Task: Look for space in Bellwood, United States from 26th August, 2023 to 10th September, 2023 for 6 adults, 2 children in price range Rs.10000 to Rs.15000. Place can be entire place or shared room with 6 bedrooms having 6 beds and 6 bathrooms. Property type can be house, flat, guest house. Amenities needed are: wifi, TV, free parkinig on premises, gym, breakfast. Booking option can be shelf check-in. Required host language is English.
Action: Mouse moved to (413, 88)
Screenshot: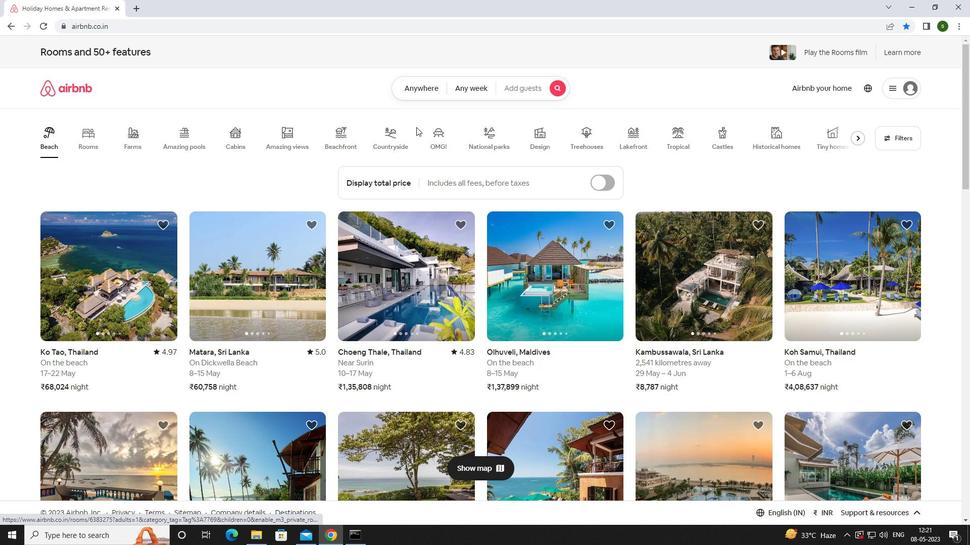 
Action: Mouse pressed left at (413, 88)
Screenshot: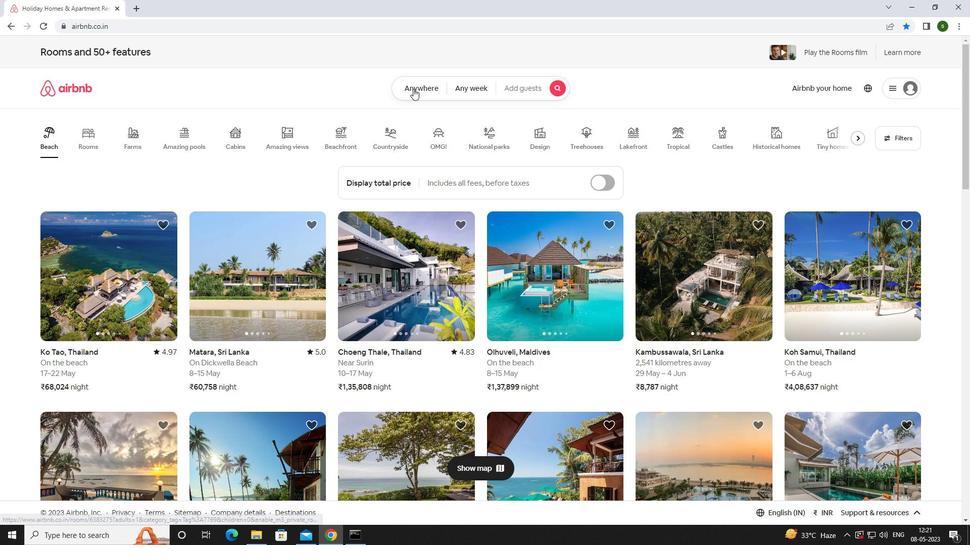 
Action: Mouse moved to (365, 130)
Screenshot: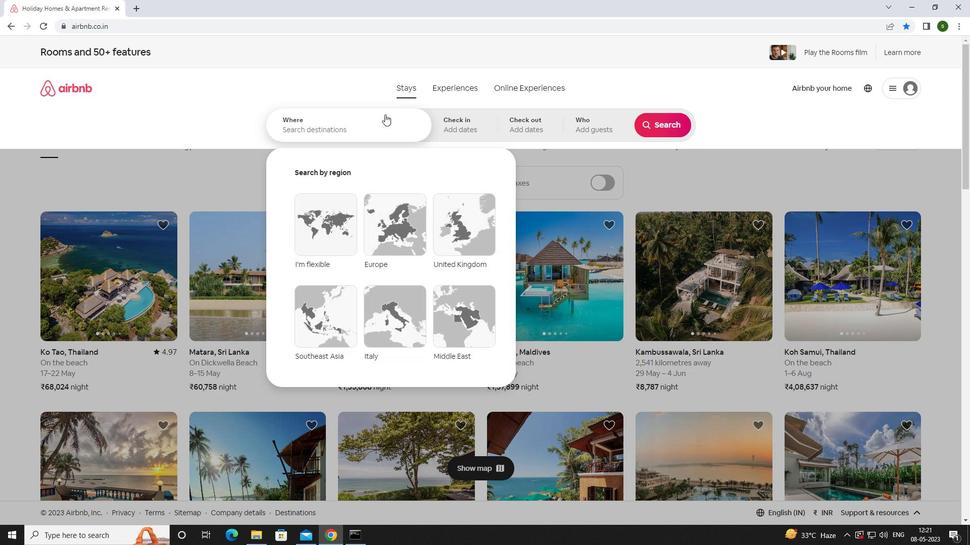 
Action: Mouse pressed left at (365, 130)
Screenshot: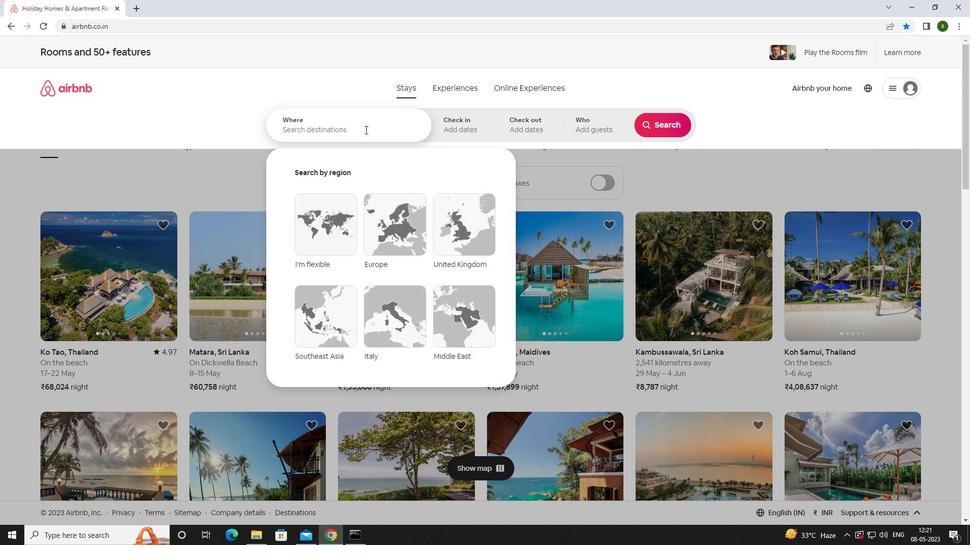
Action: Key pressed <Key.caps_lock>b<Key.caps_lock>ellwood,<Key.space><Key.caps_lock>u<Key.caps_lock>nited<Key.space><Key.caps_lock>s<Key.caps_lock>tates<Key.enter>
Screenshot: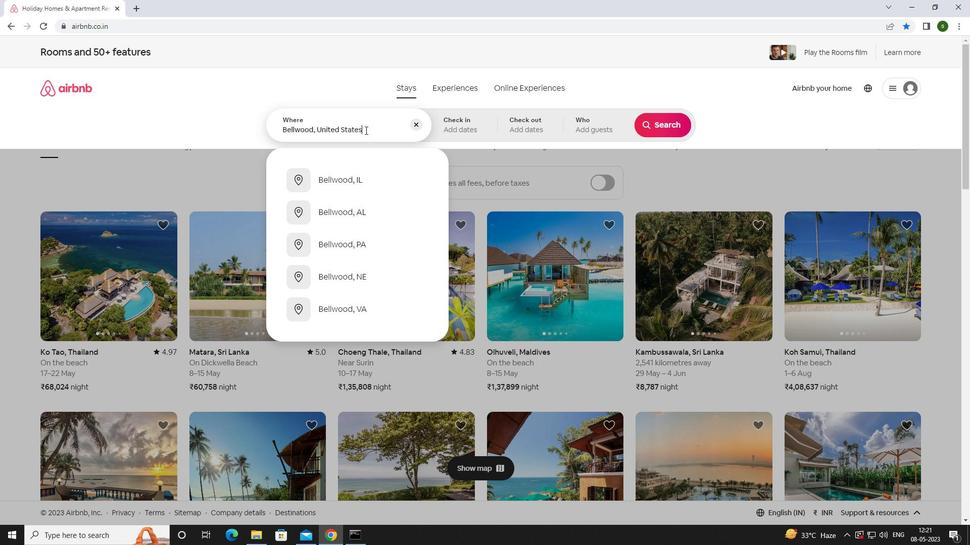 
Action: Mouse moved to (658, 205)
Screenshot: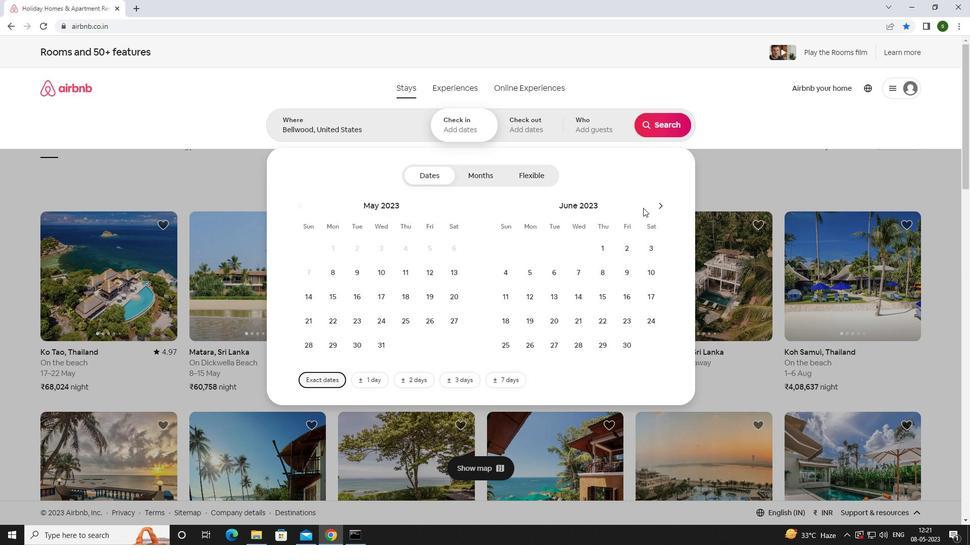 
Action: Mouse pressed left at (658, 205)
Screenshot: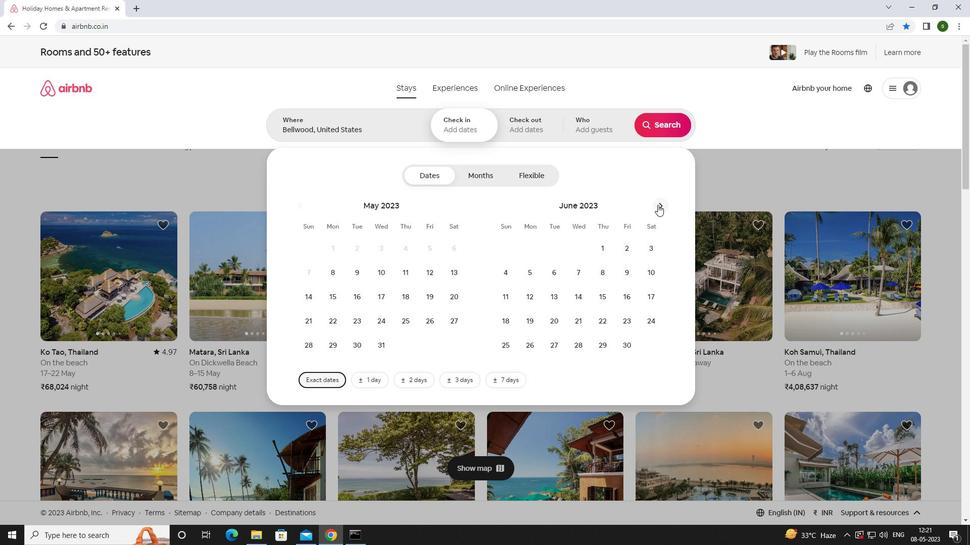 
Action: Mouse pressed left at (658, 205)
Screenshot: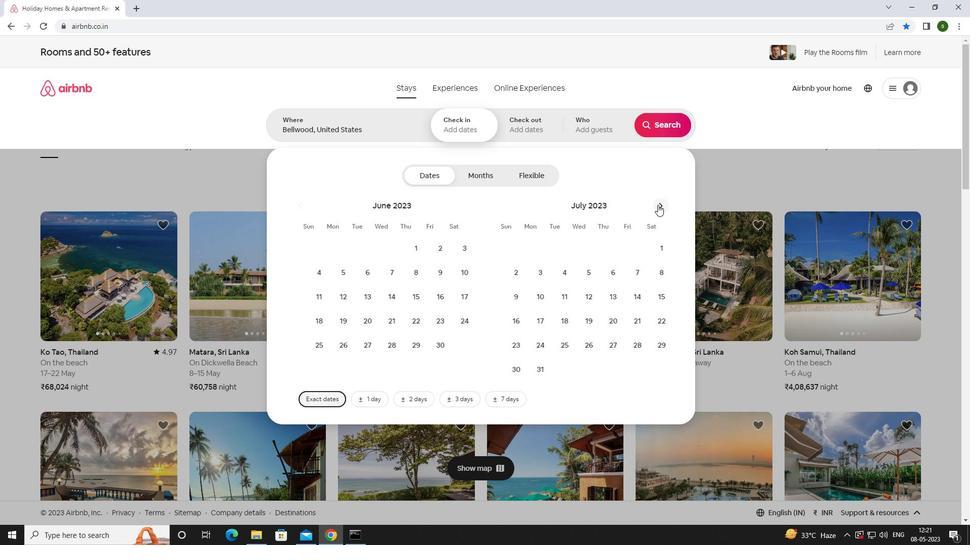 
Action: Mouse moved to (641, 320)
Screenshot: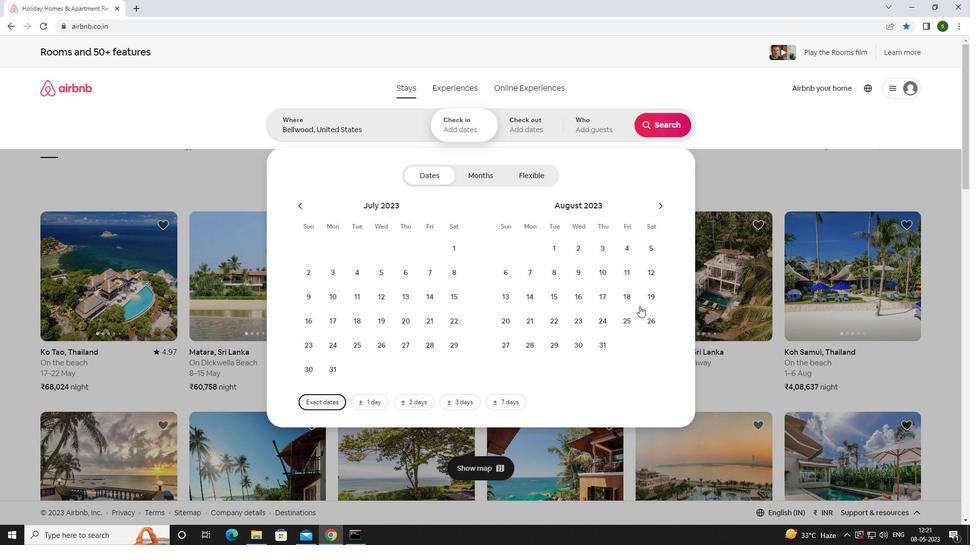 
Action: Mouse pressed left at (641, 320)
Screenshot: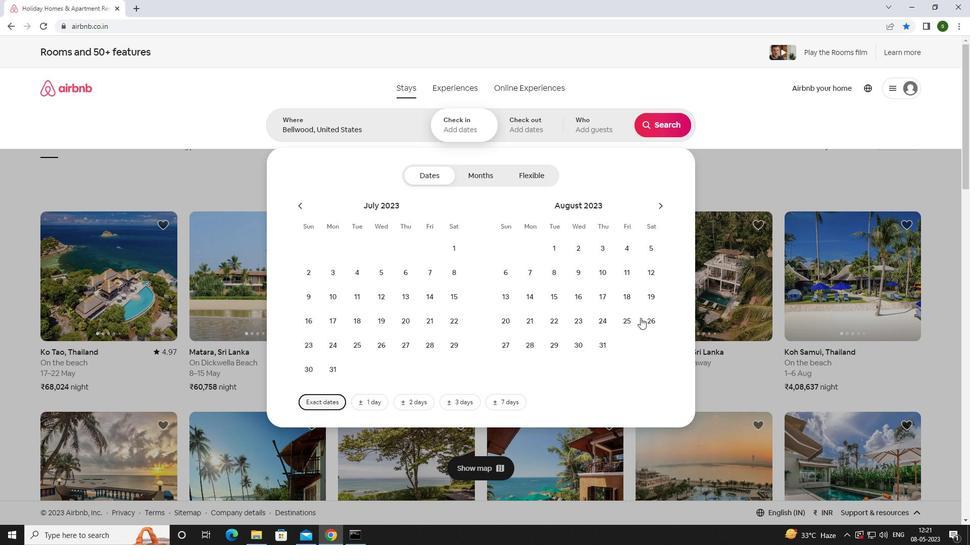 
Action: Mouse moved to (657, 205)
Screenshot: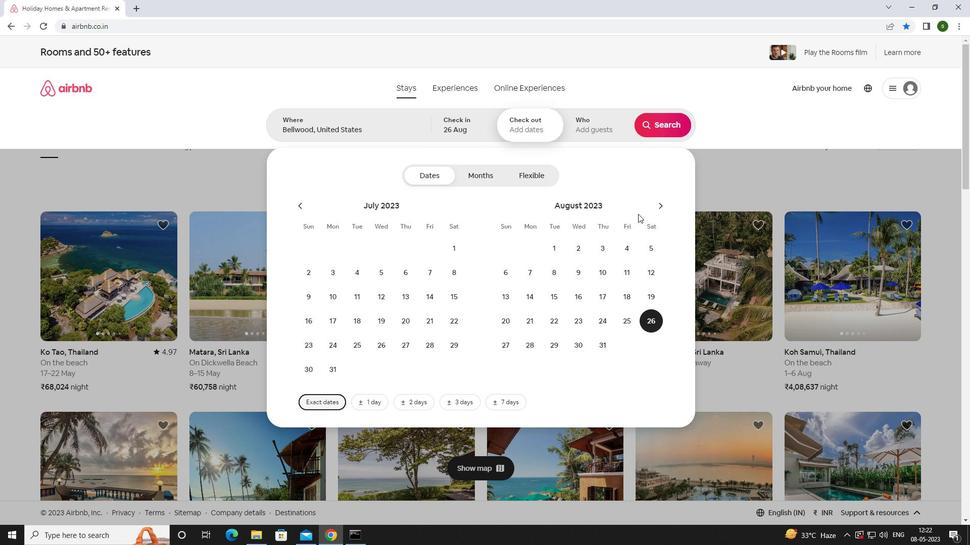 
Action: Mouse pressed left at (657, 205)
Screenshot: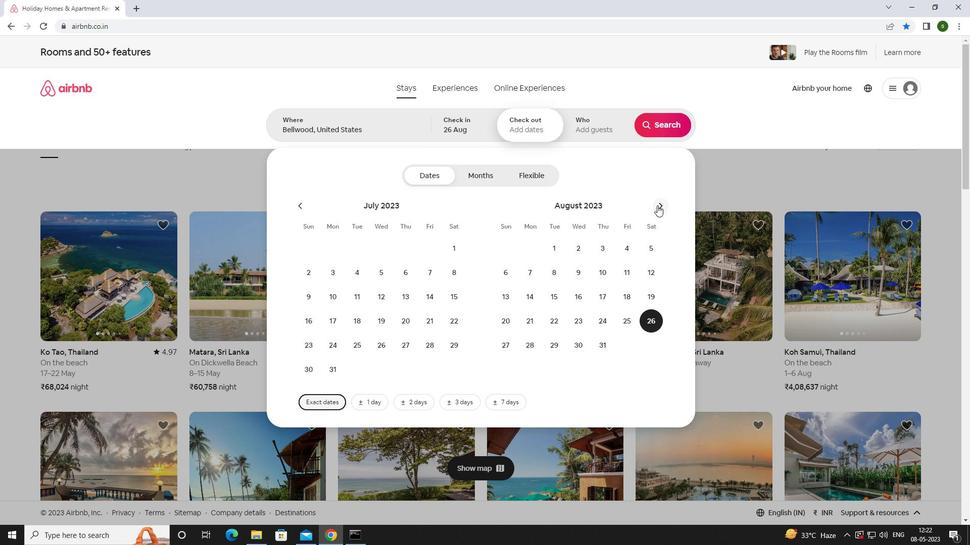 
Action: Mouse moved to (509, 298)
Screenshot: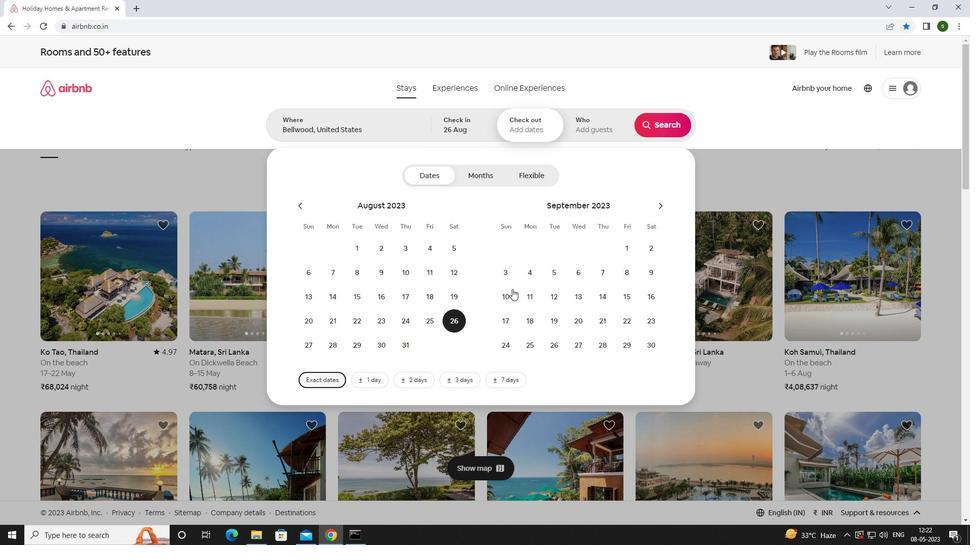 
Action: Mouse pressed left at (509, 298)
Screenshot: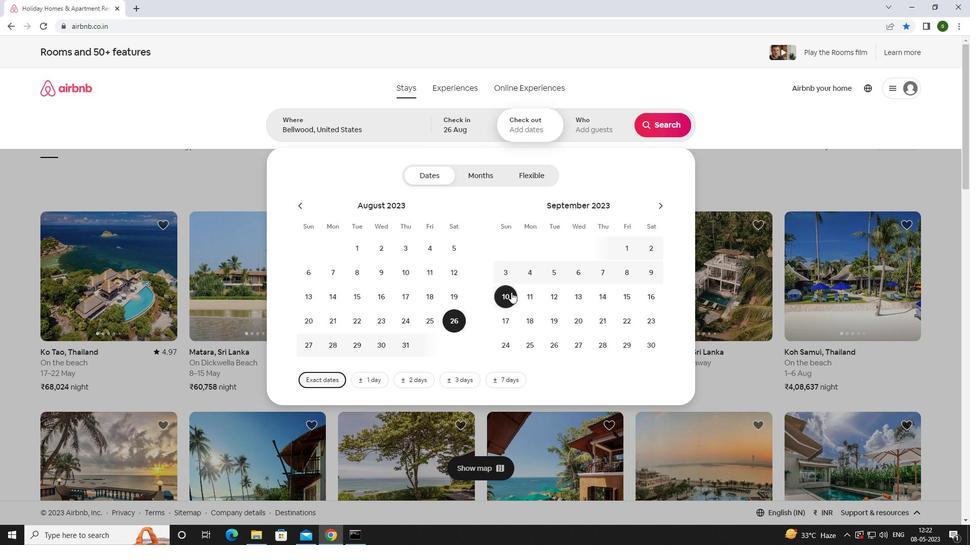 
Action: Mouse moved to (602, 130)
Screenshot: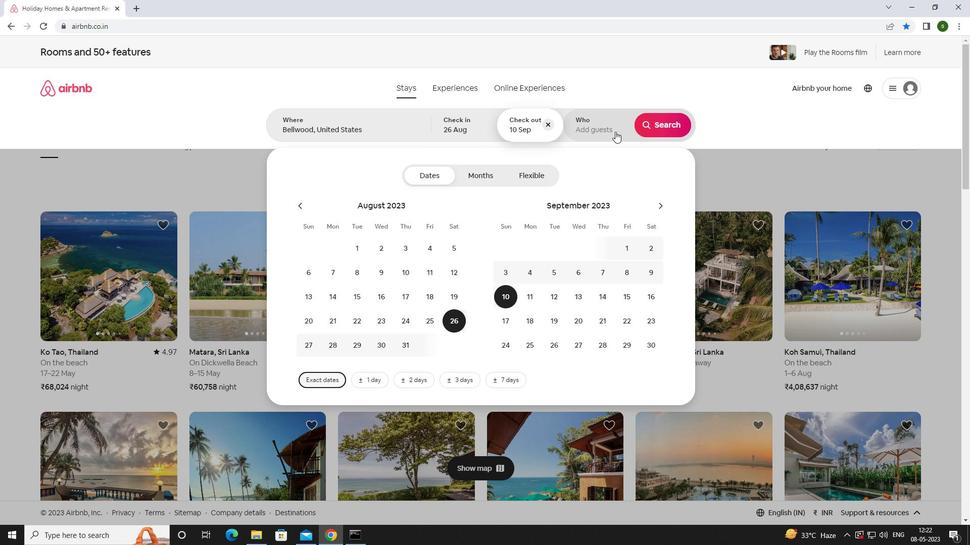 
Action: Mouse pressed left at (602, 130)
Screenshot: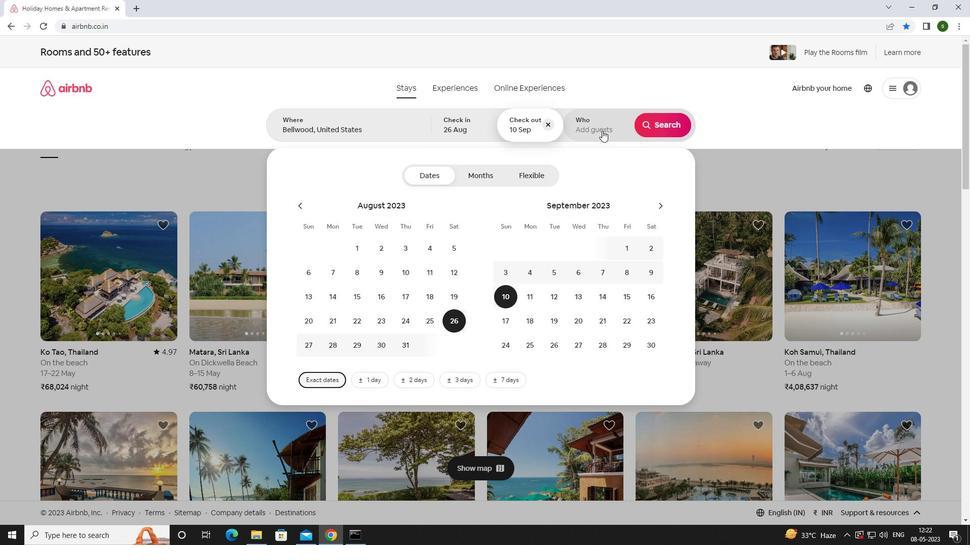 
Action: Mouse moved to (670, 181)
Screenshot: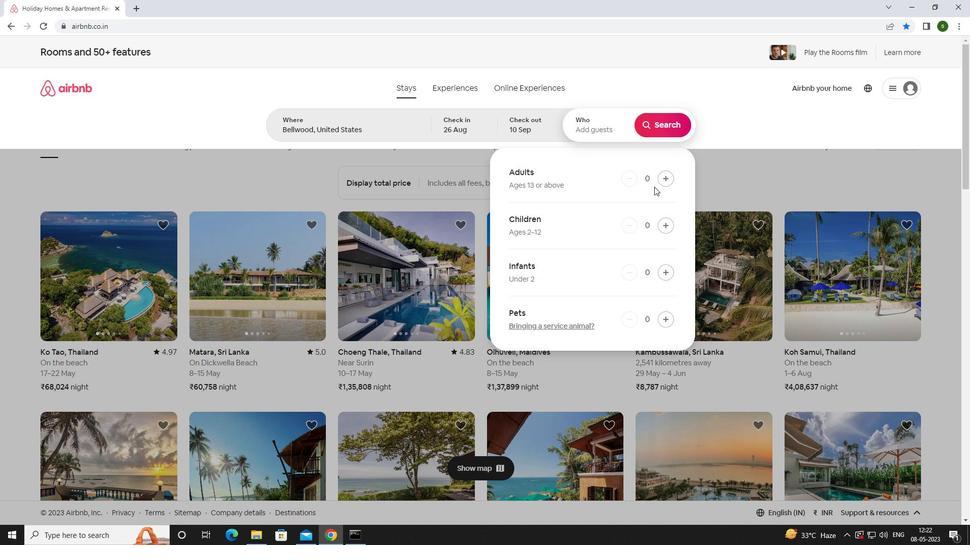 
Action: Mouse pressed left at (670, 181)
Screenshot: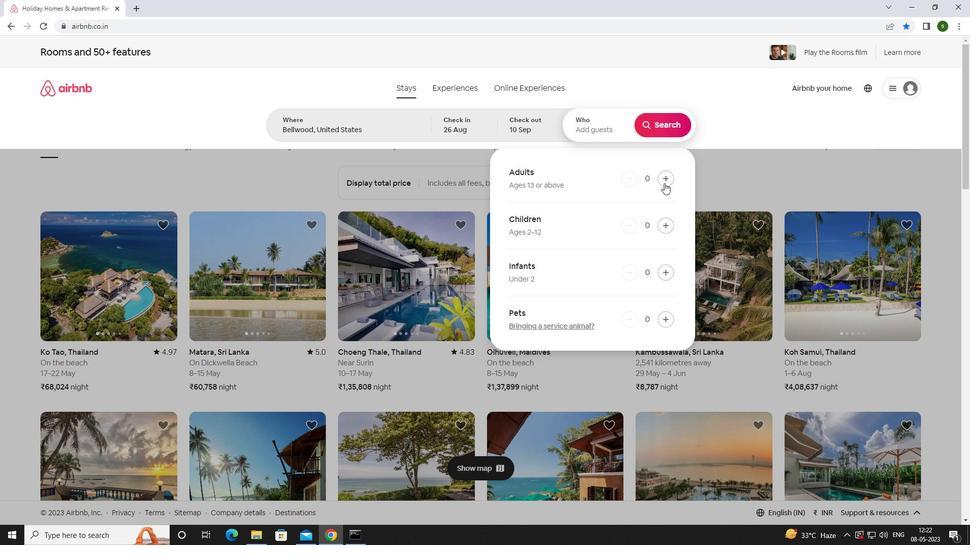 
Action: Mouse pressed left at (670, 181)
Screenshot: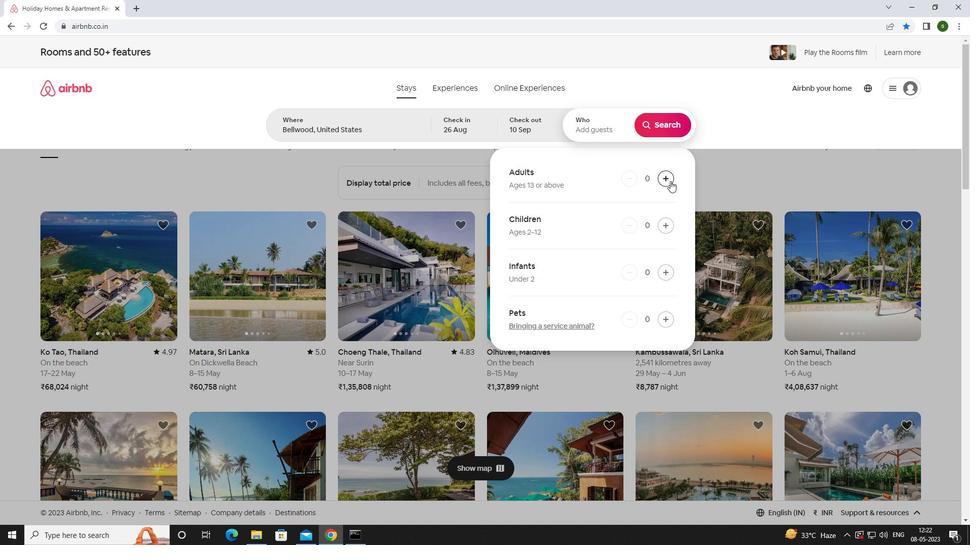 
Action: Mouse pressed left at (670, 181)
Screenshot: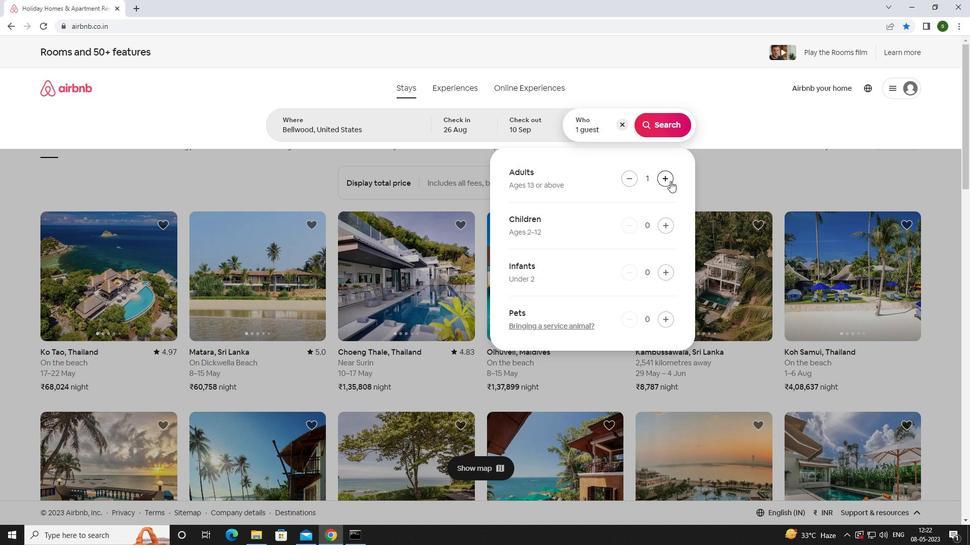 
Action: Mouse pressed left at (670, 181)
Screenshot: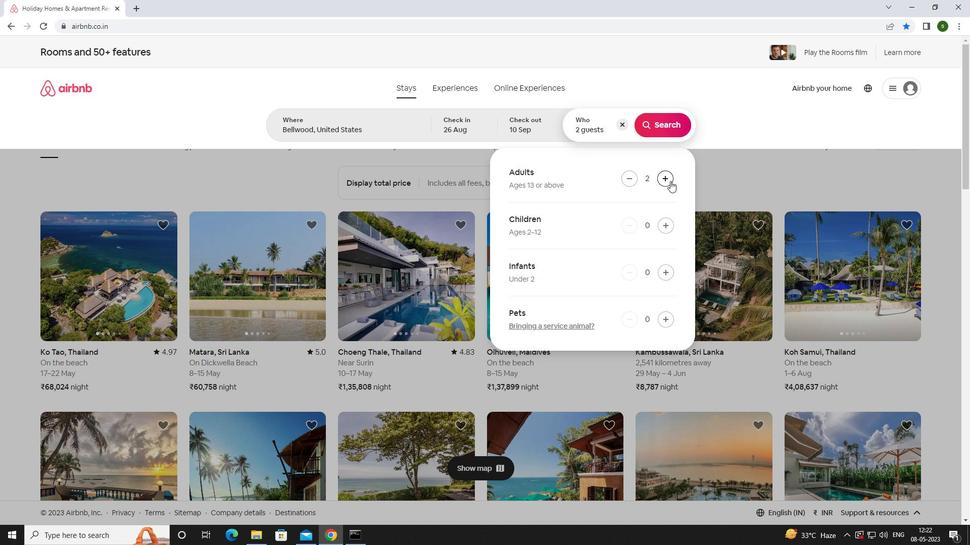
Action: Mouse pressed left at (670, 181)
Screenshot: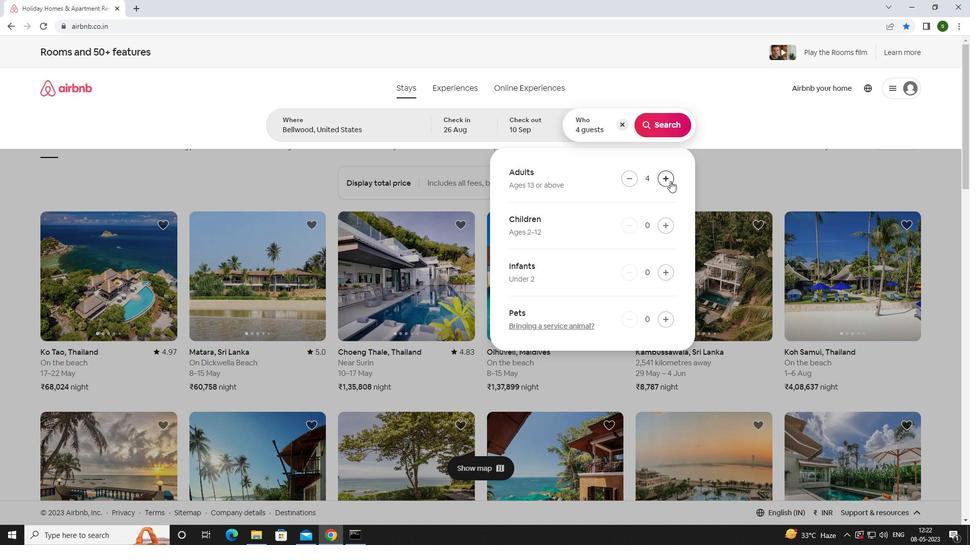 
Action: Mouse pressed left at (670, 181)
Screenshot: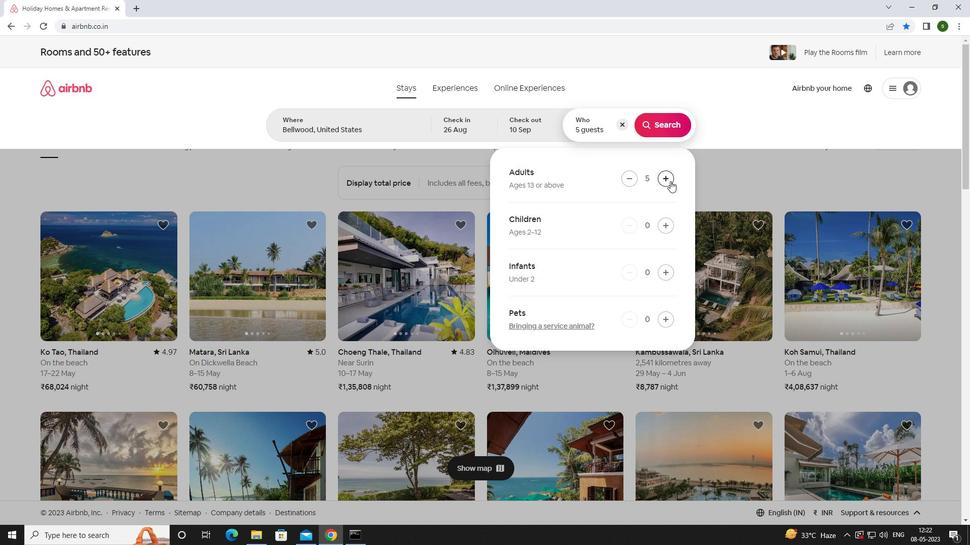 
Action: Mouse moved to (665, 221)
Screenshot: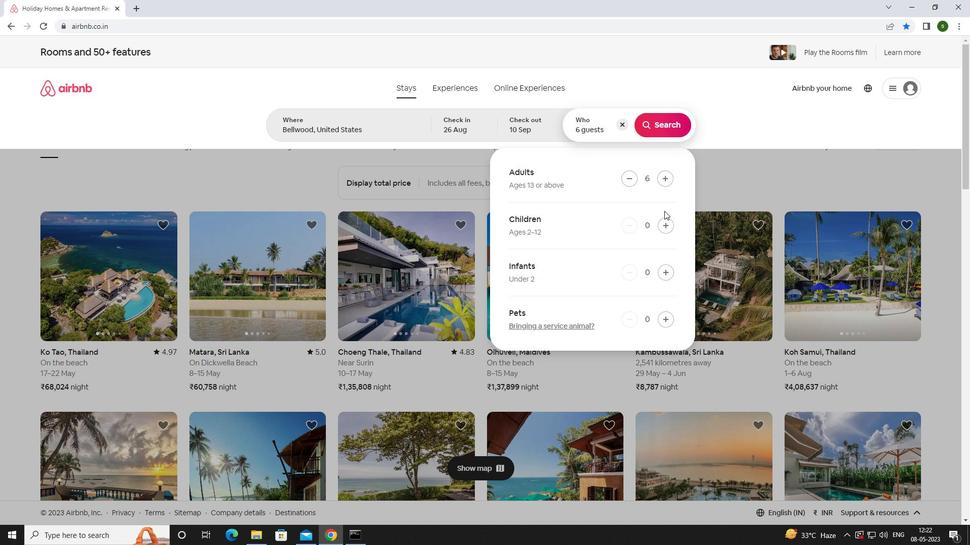 
Action: Mouse pressed left at (665, 221)
Screenshot: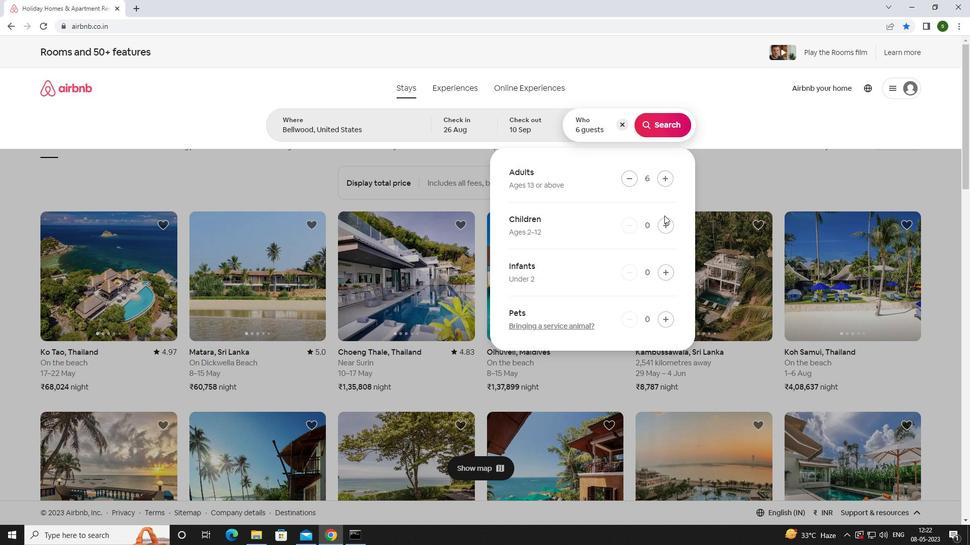 
Action: Mouse pressed left at (665, 221)
Screenshot: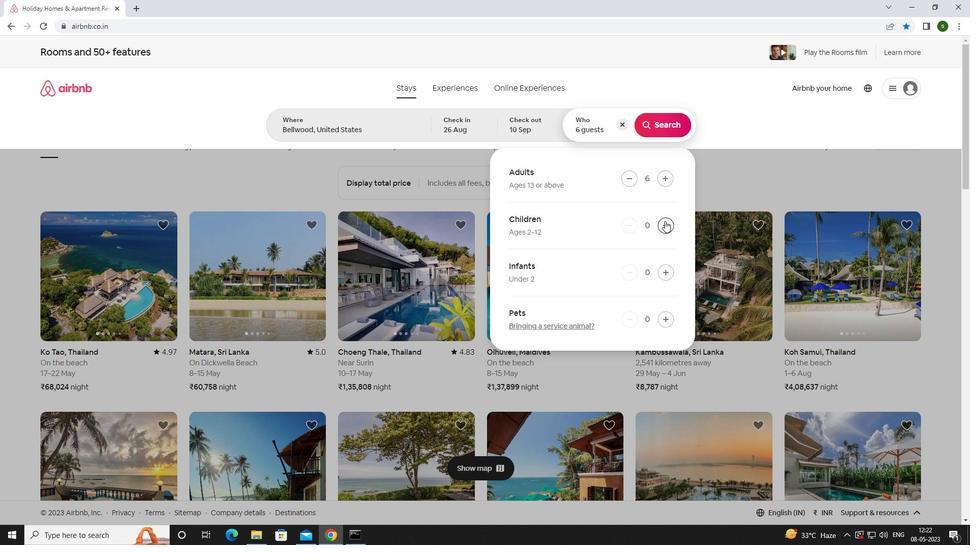 
Action: Mouse moved to (654, 131)
Screenshot: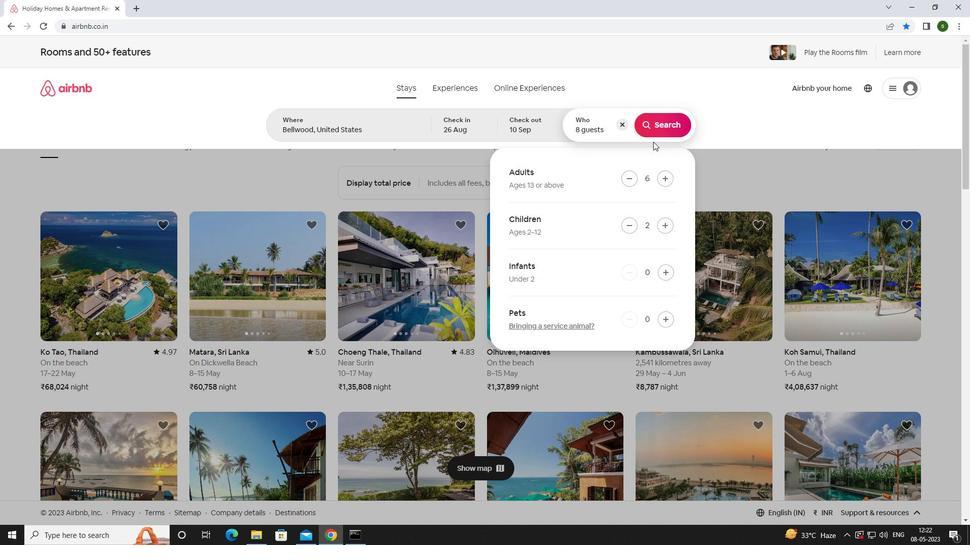 
Action: Mouse pressed left at (654, 131)
Screenshot: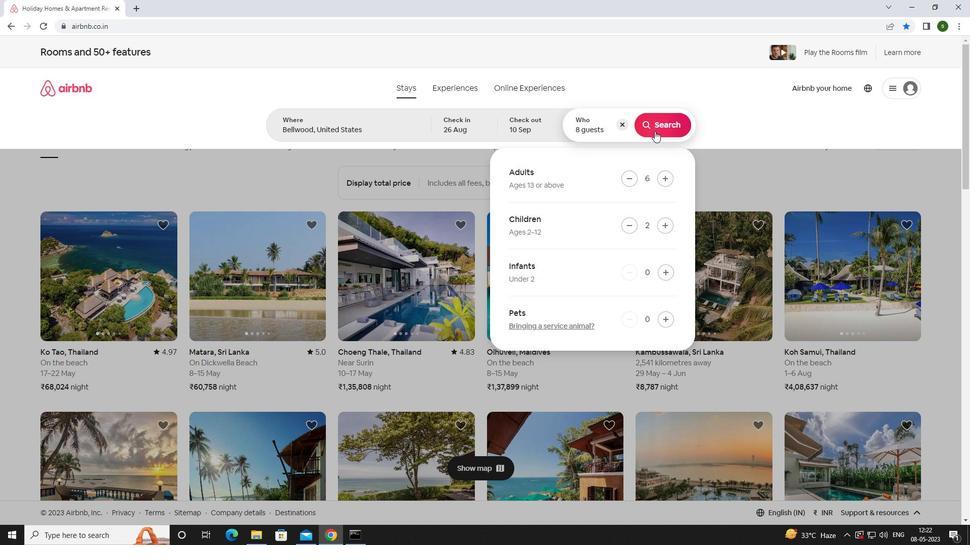 
Action: Mouse moved to (914, 94)
Screenshot: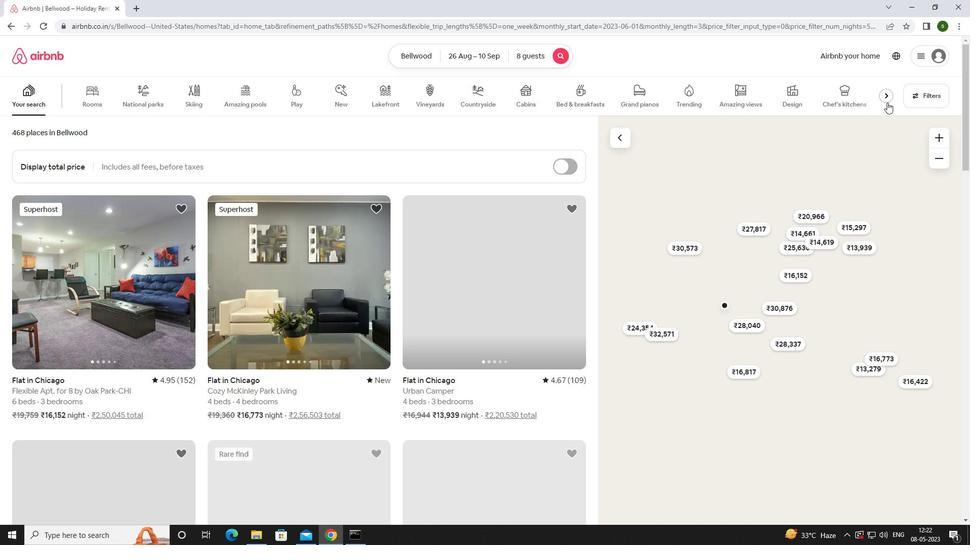 
Action: Mouse pressed left at (914, 94)
Screenshot: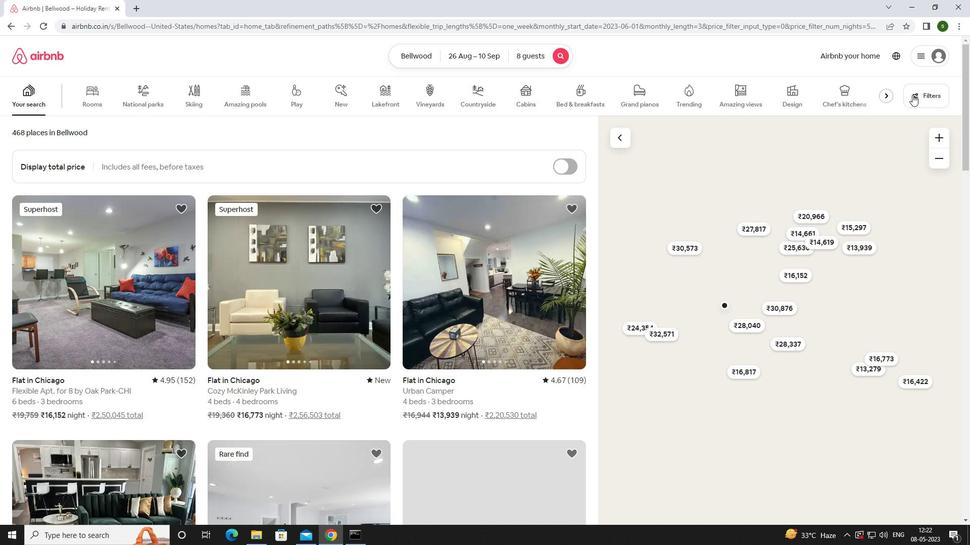 
Action: Mouse moved to (365, 338)
Screenshot: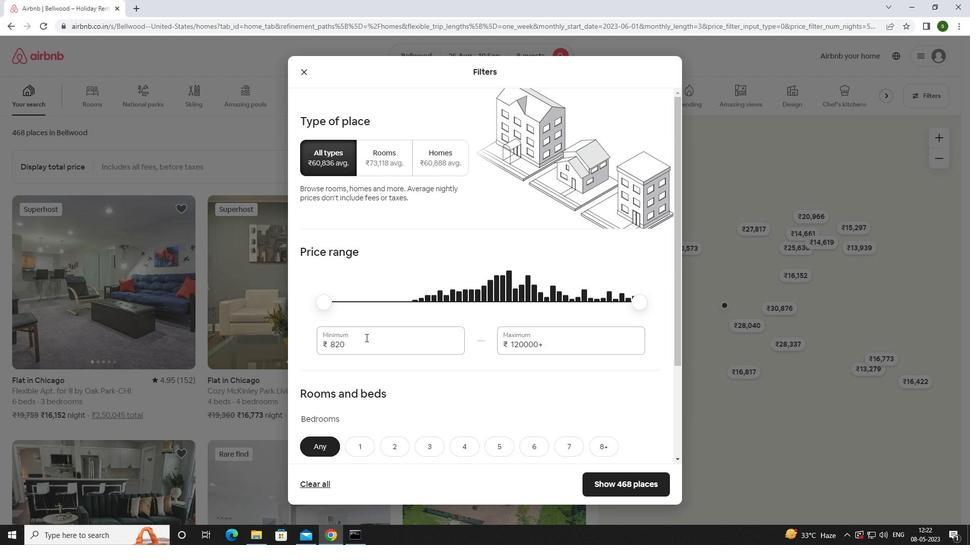 
Action: Mouse pressed left at (365, 338)
Screenshot: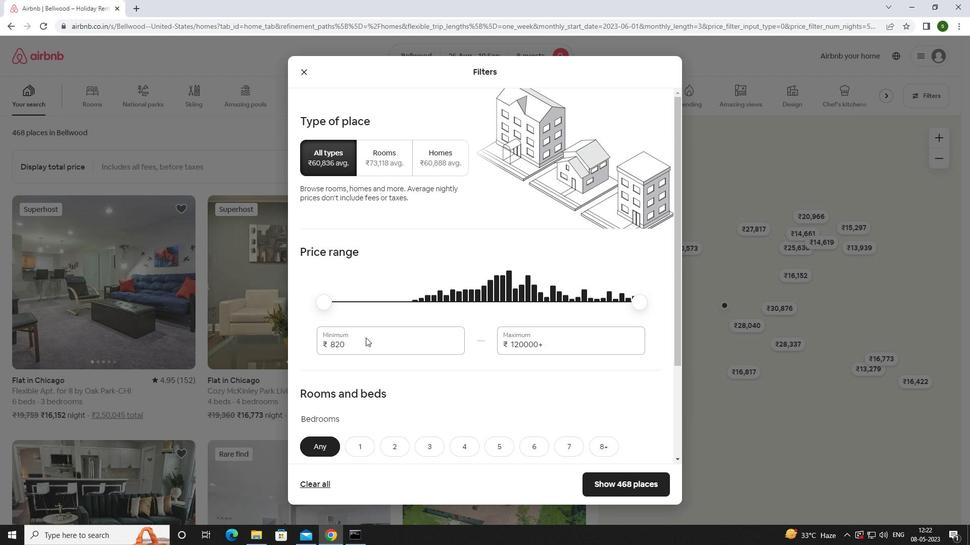 
Action: Mouse moved to (365, 333)
Screenshot: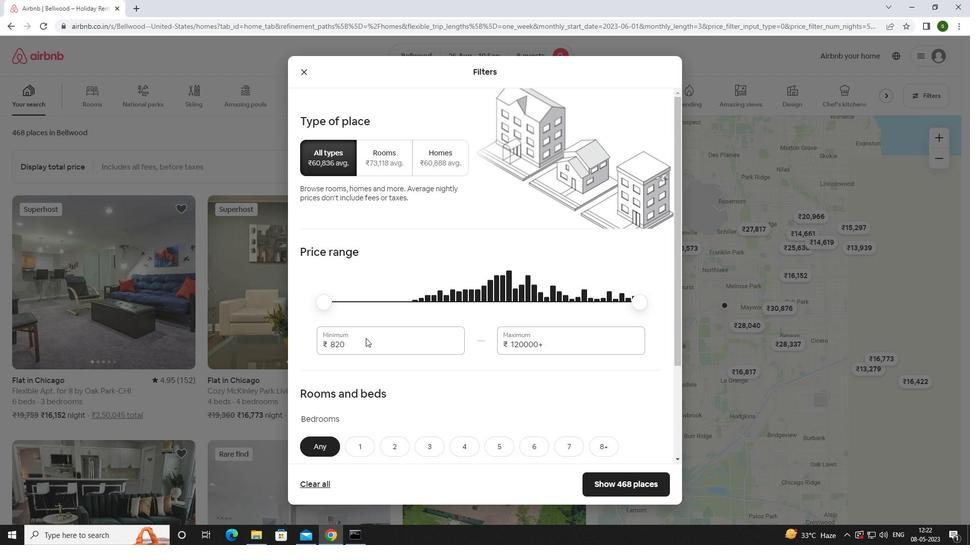 
Action: Key pressed <Key.backspace><Key.backspace><Key.backspace><Key.backspace>10000
Screenshot: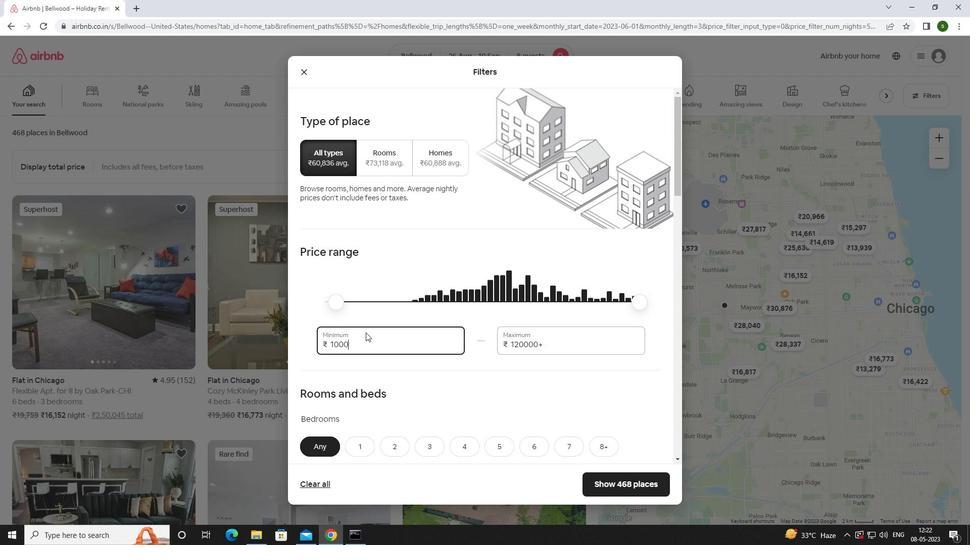 
Action: Mouse moved to (551, 343)
Screenshot: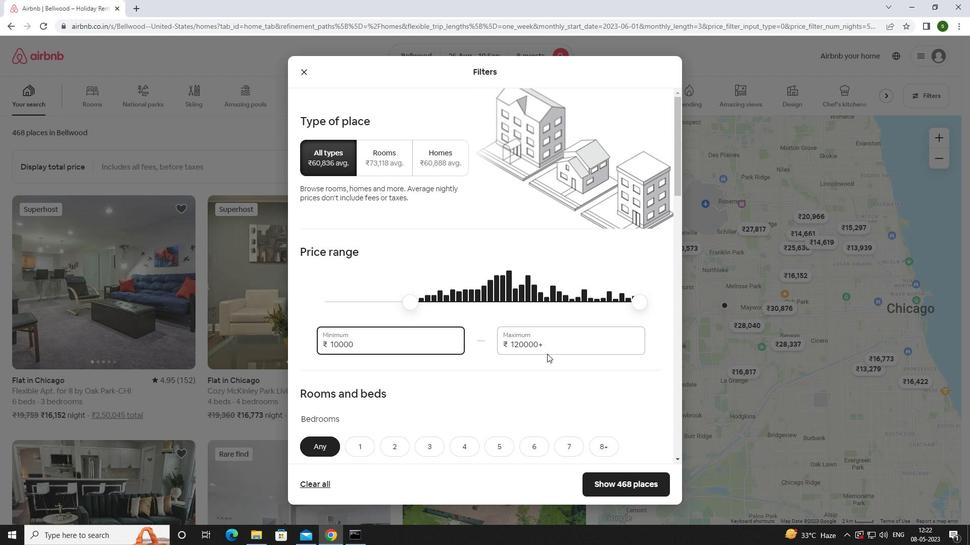 
Action: Mouse pressed left at (551, 343)
Screenshot: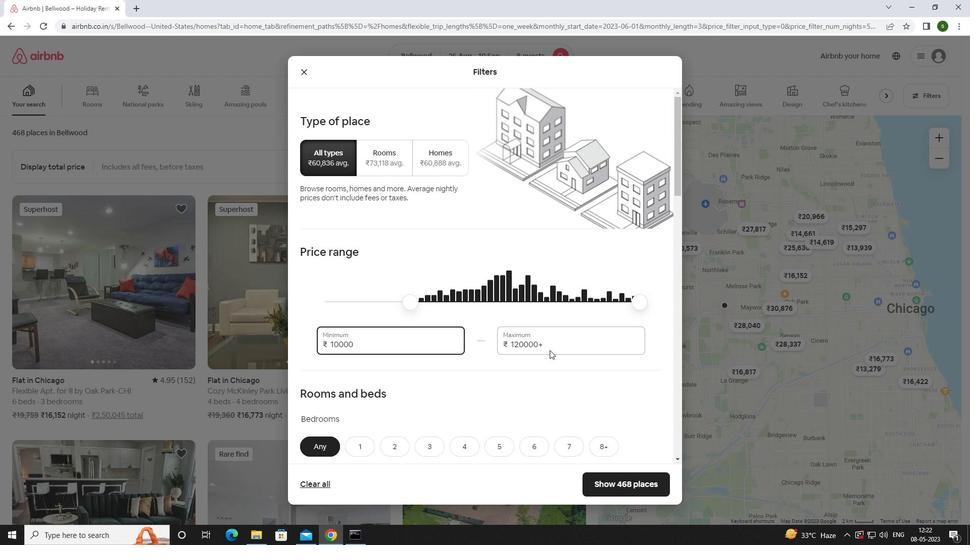 
Action: Mouse moved to (538, 343)
Screenshot: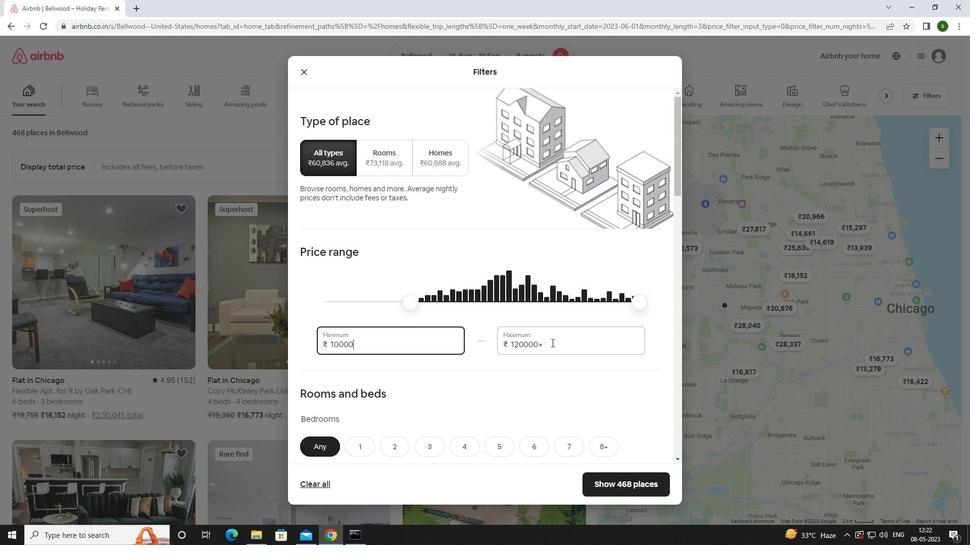 
Action: Key pressed <Key.backspace><Key.backspace><Key.backspace><Key.backspace><Key.backspace><Key.backspace><Key.backspace><Key.backspace><Key.backspace><Key.backspace>15000
Screenshot: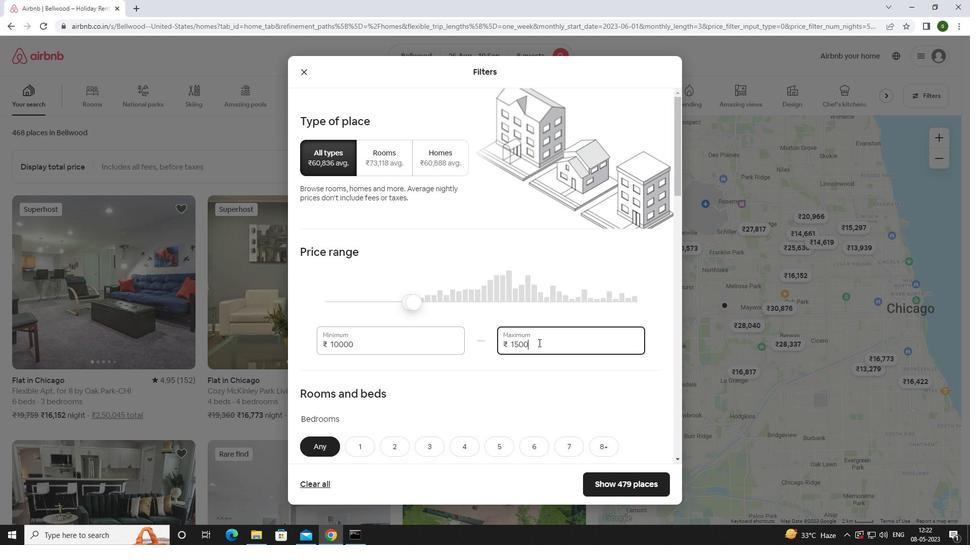 
Action: Mouse moved to (488, 339)
Screenshot: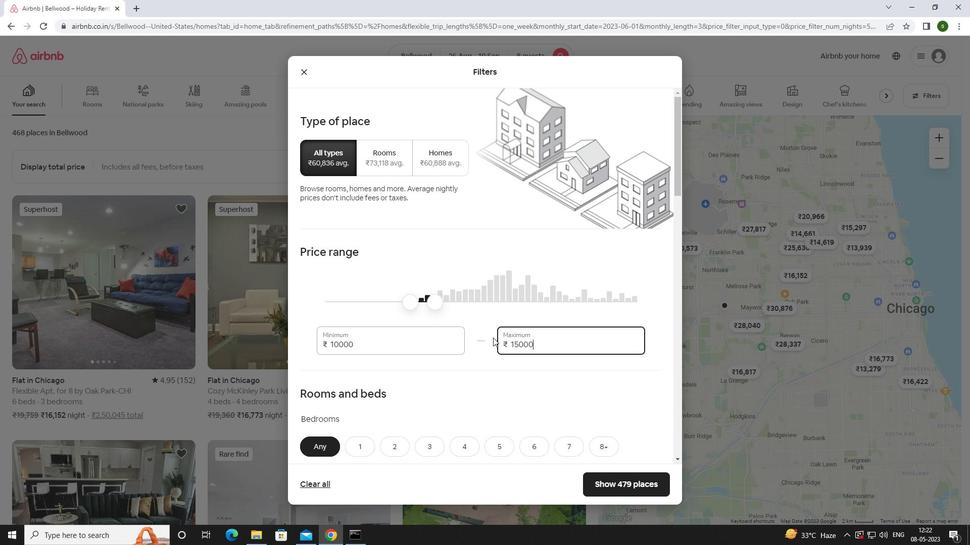 
Action: Mouse scrolled (488, 338) with delta (0, 0)
Screenshot: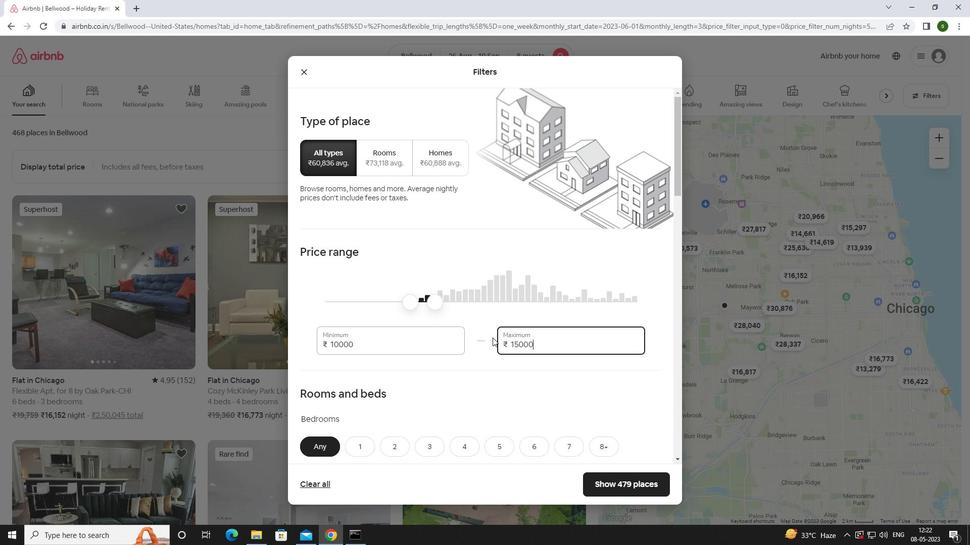 
Action: Mouse moved to (483, 339)
Screenshot: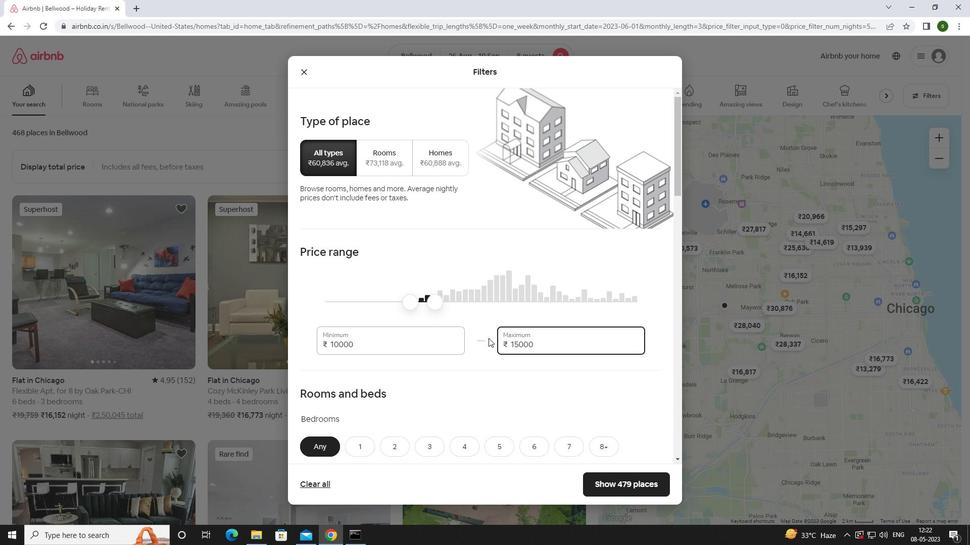 
Action: Mouse scrolled (483, 339) with delta (0, 0)
Screenshot: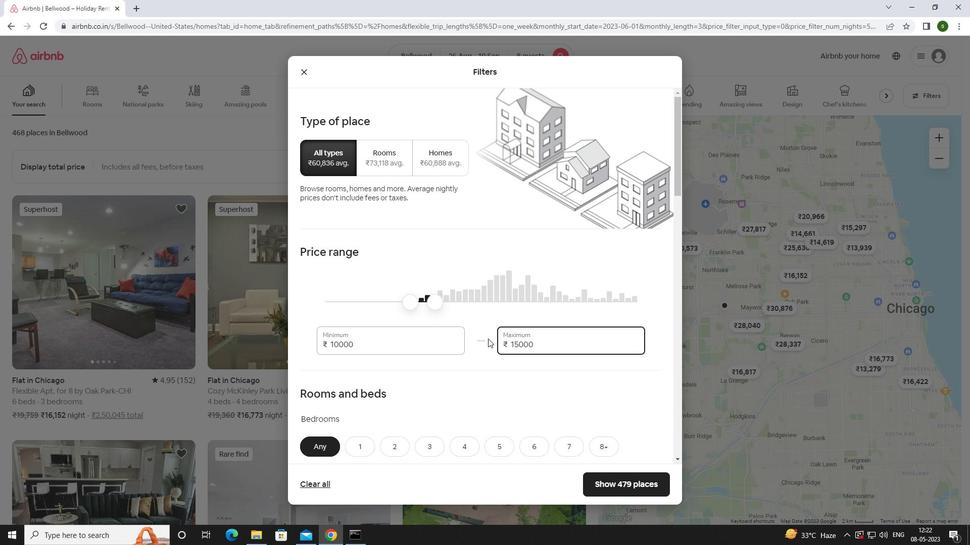 
Action: Mouse moved to (483, 339)
Screenshot: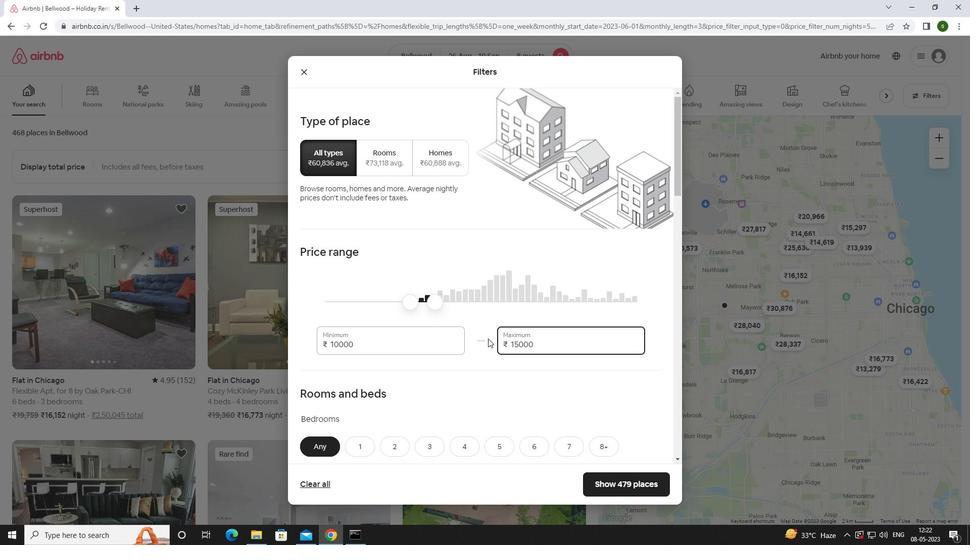 
Action: Mouse scrolled (483, 339) with delta (0, 0)
Screenshot: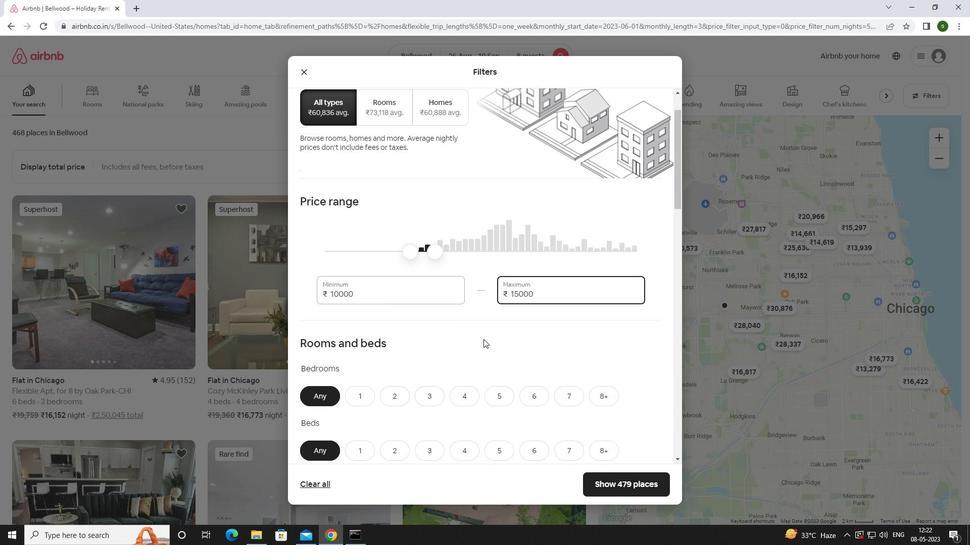 
Action: Mouse moved to (482, 339)
Screenshot: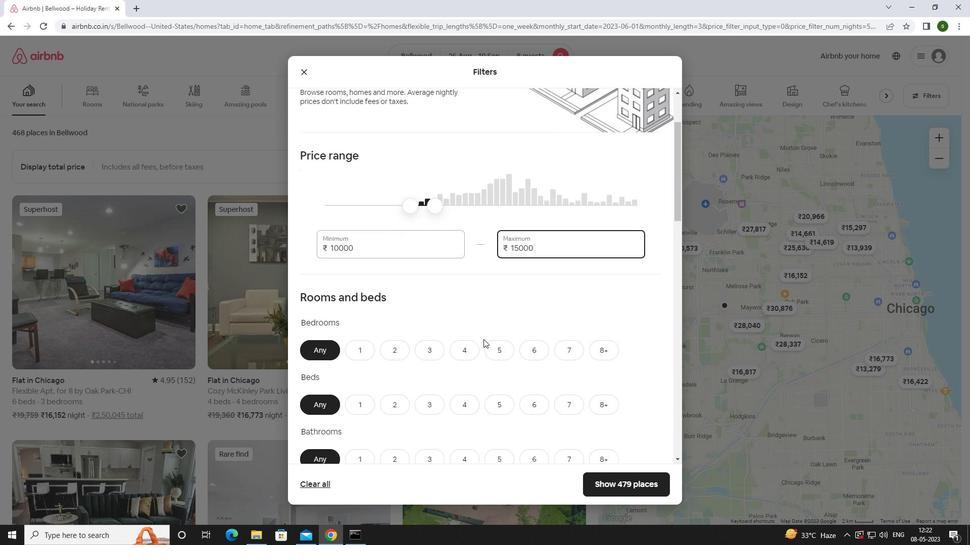 
Action: Mouse scrolled (482, 339) with delta (0, 0)
Screenshot: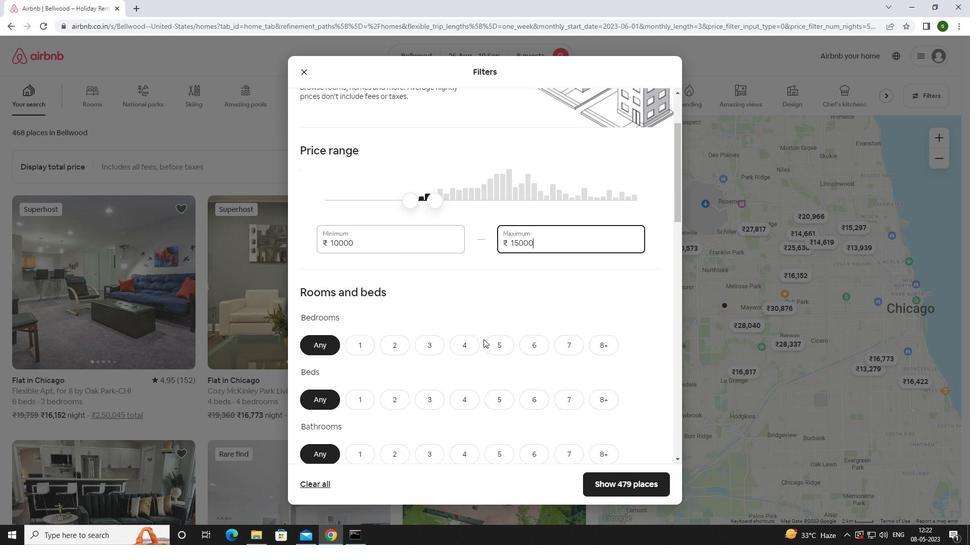 
Action: Mouse moved to (529, 244)
Screenshot: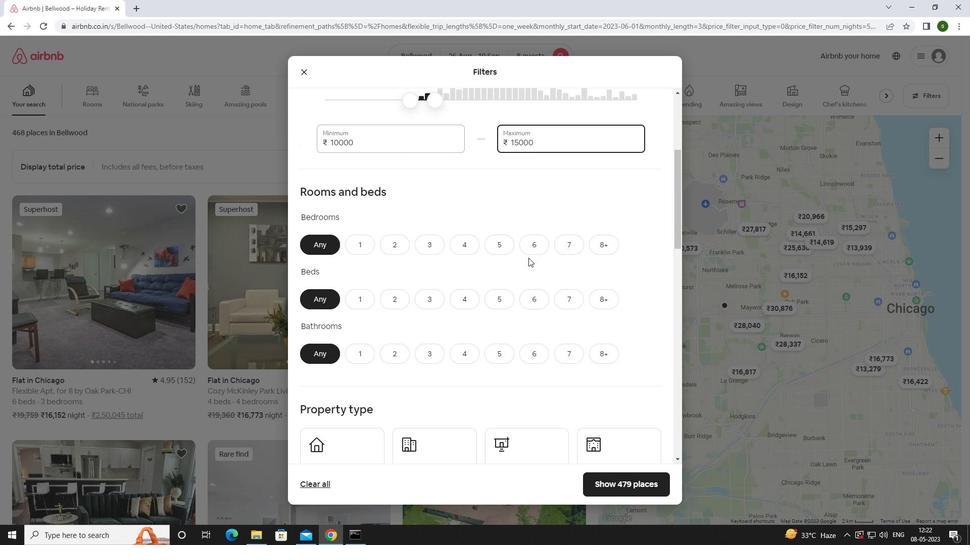 
Action: Mouse pressed left at (529, 244)
Screenshot: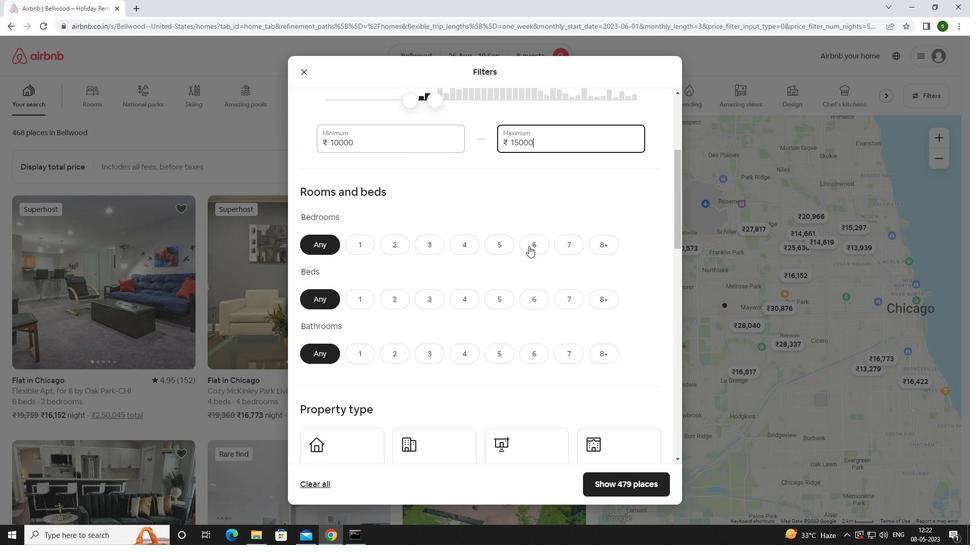 
Action: Mouse moved to (536, 294)
Screenshot: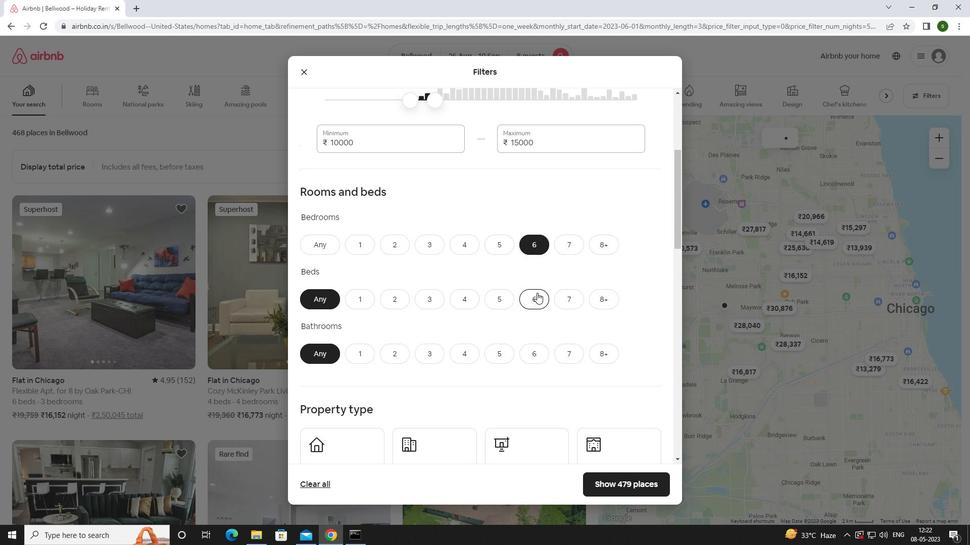
Action: Mouse pressed left at (536, 294)
Screenshot: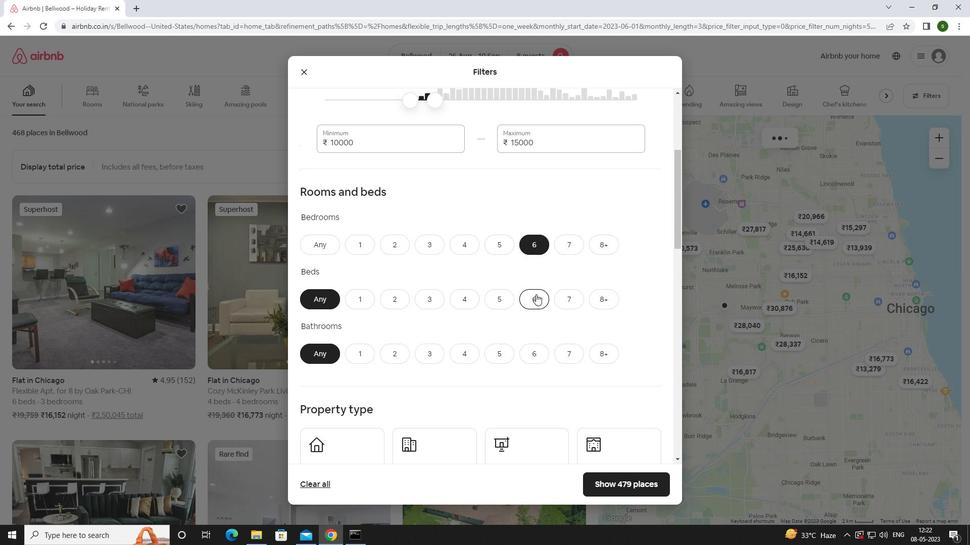 
Action: Mouse moved to (526, 349)
Screenshot: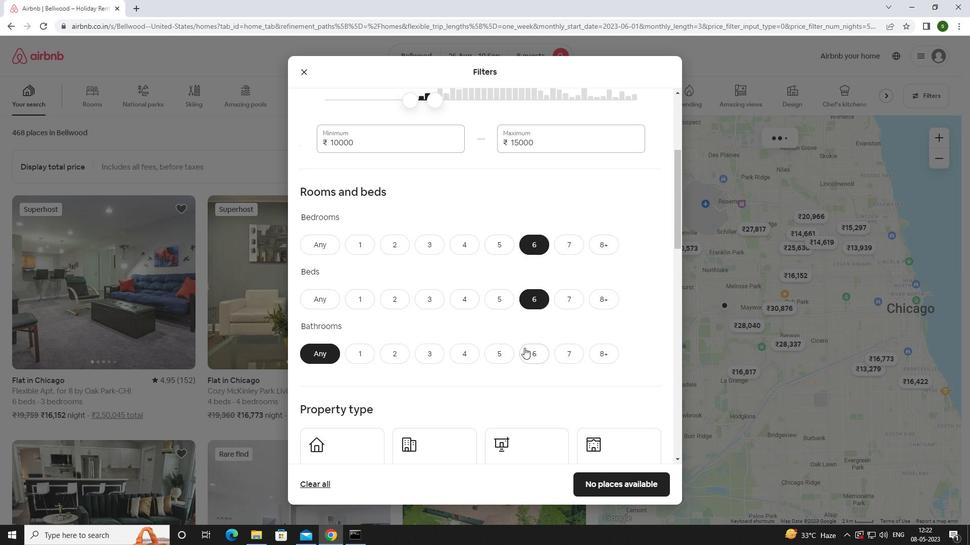 
Action: Mouse pressed left at (526, 349)
Screenshot: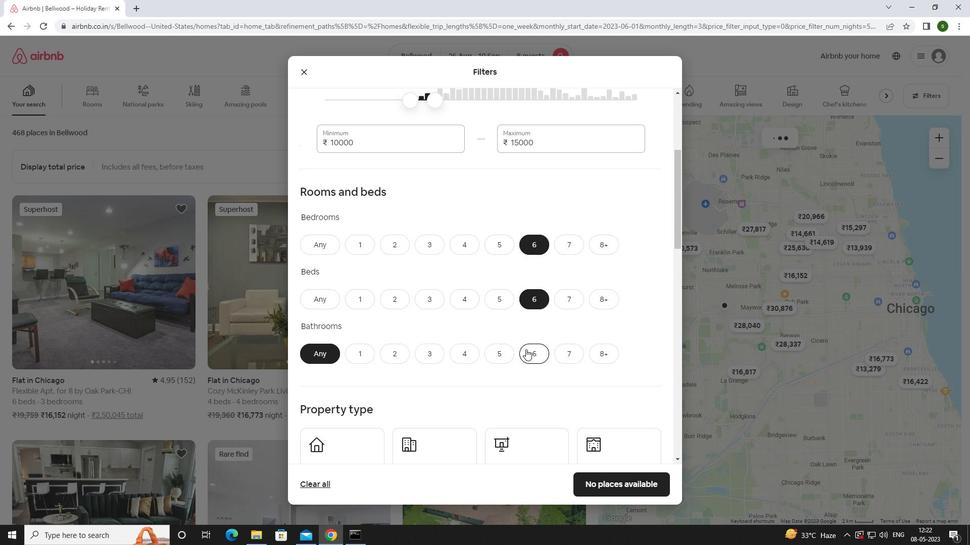 
Action: Mouse moved to (526, 348)
Screenshot: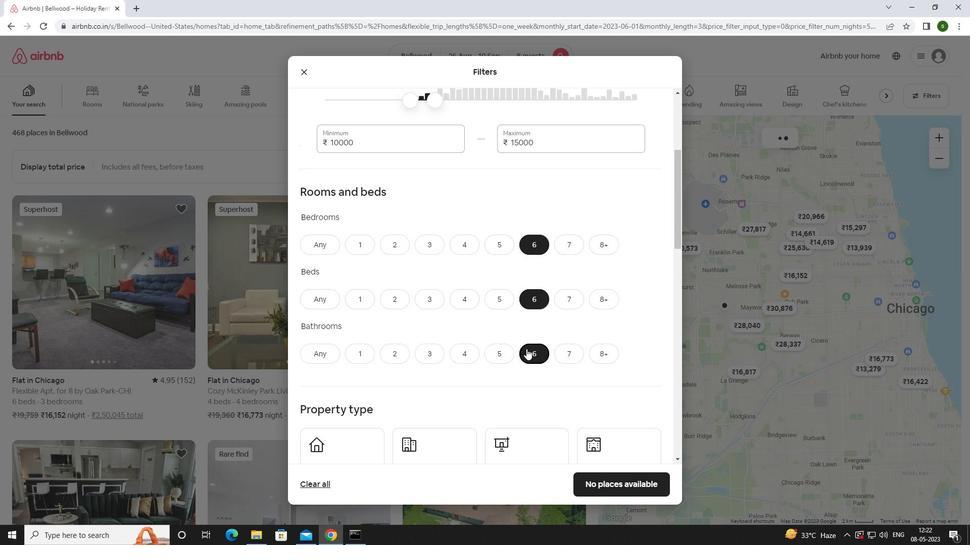 
Action: Mouse scrolled (526, 347) with delta (0, 0)
Screenshot: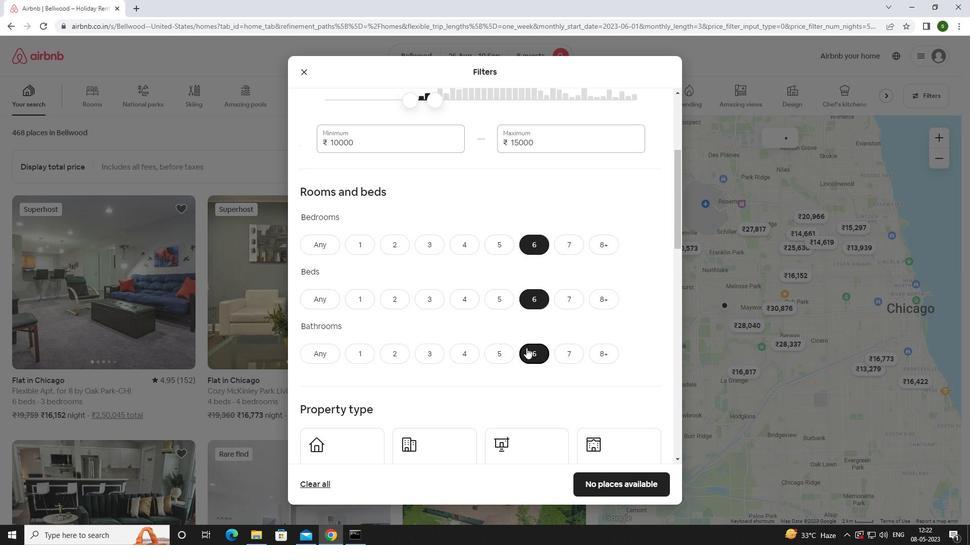 
Action: Mouse scrolled (526, 347) with delta (0, 0)
Screenshot: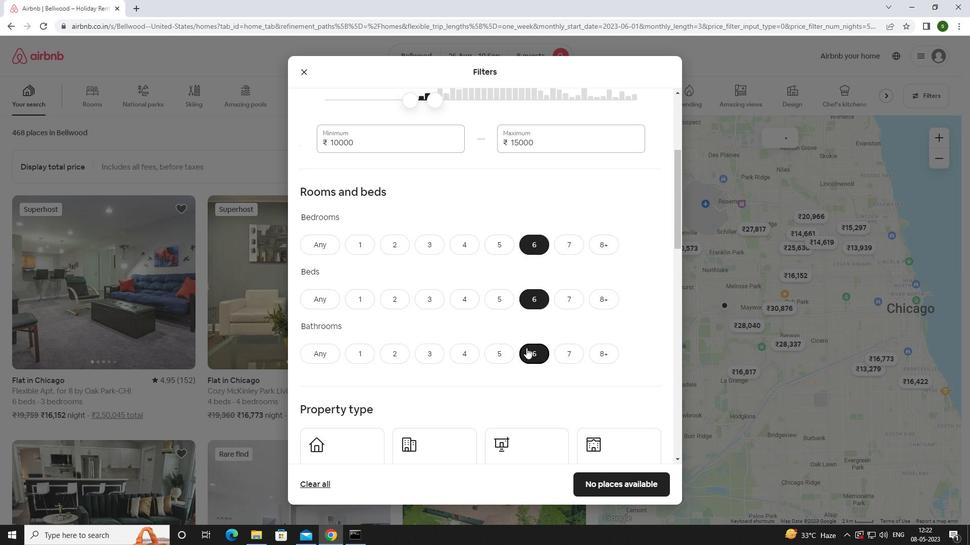 
Action: Mouse scrolled (526, 347) with delta (0, 0)
Screenshot: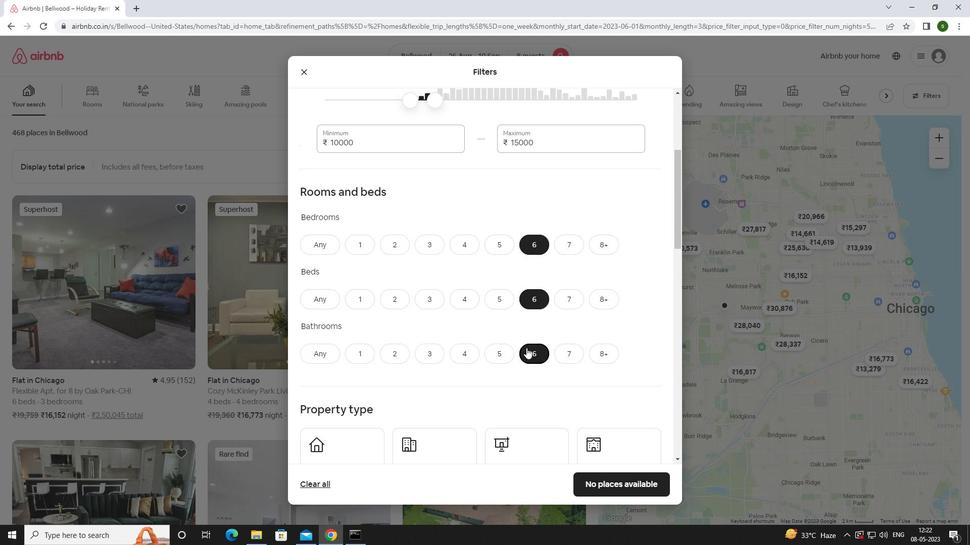 
Action: Mouse moved to (340, 320)
Screenshot: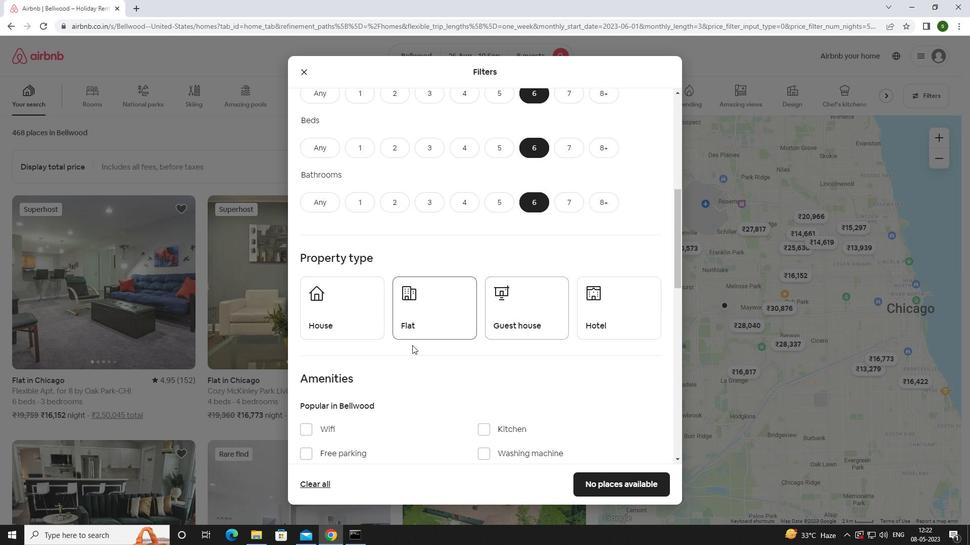 
Action: Mouse pressed left at (340, 320)
Screenshot: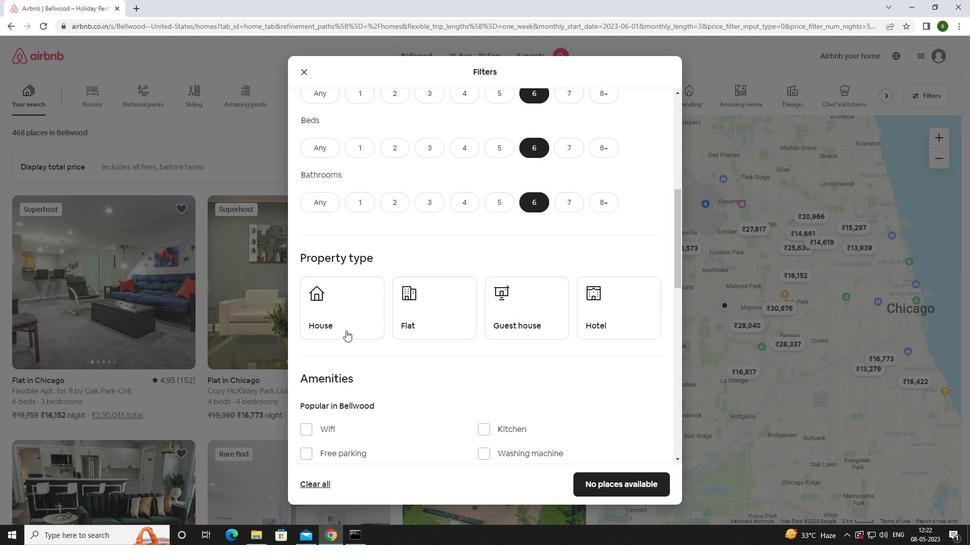
Action: Mouse moved to (429, 314)
Screenshot: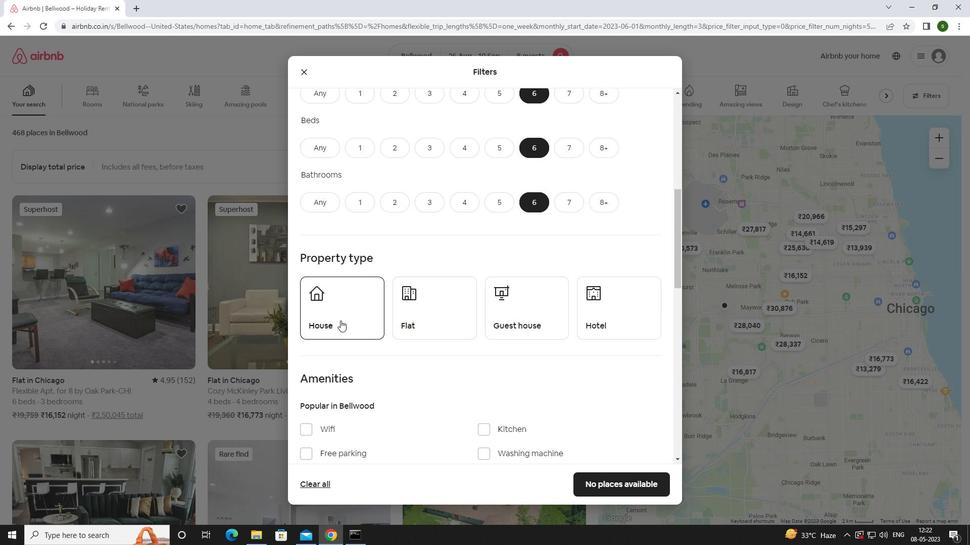 
Action: Mouse pressed left at (429, 314)
Screenshot: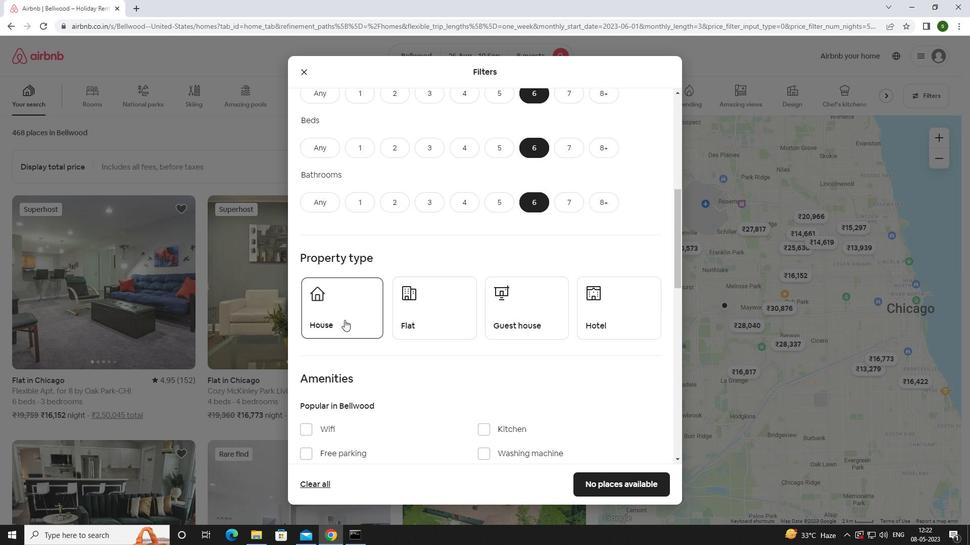 
Action: Mouse moved to (521, 303)
Screenshot: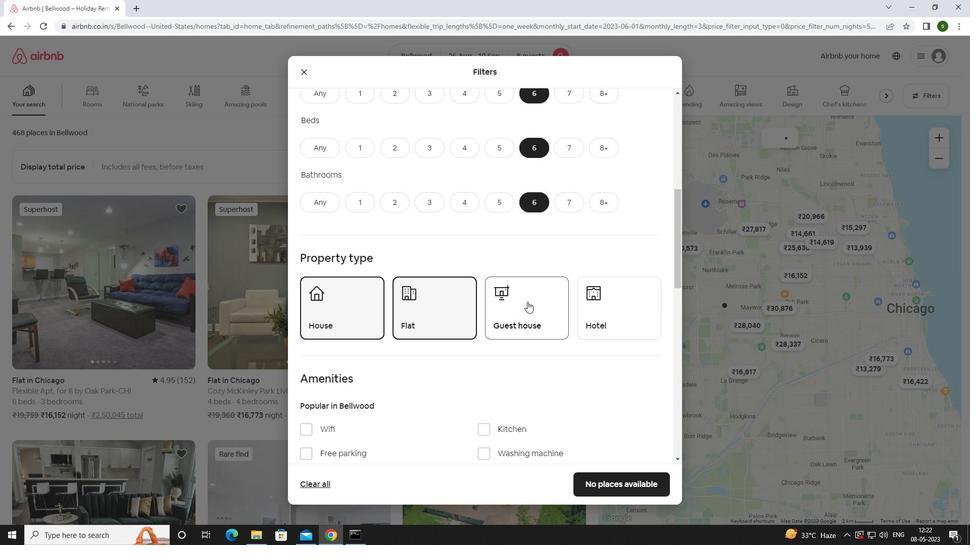 
Action: Mouse pressed left at (521, 303)
Screenshot: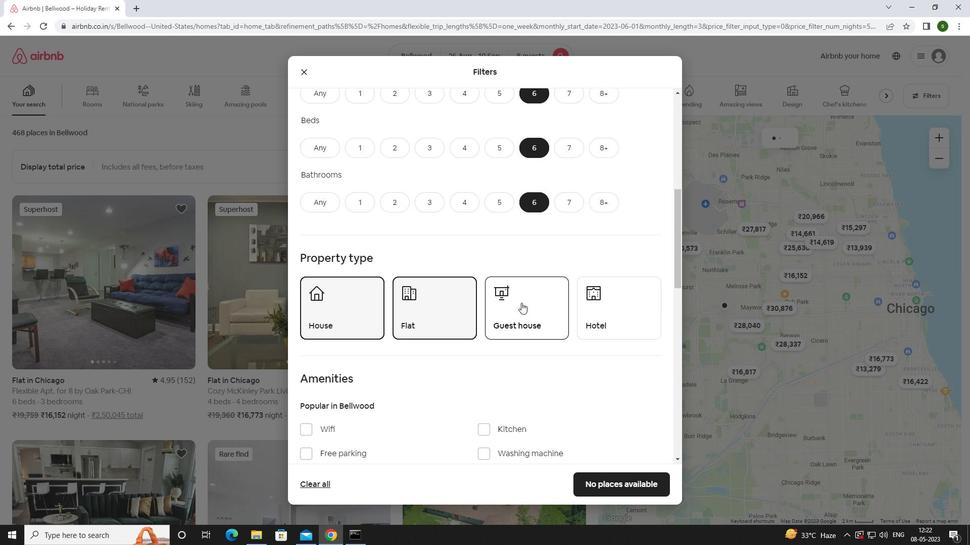 
Action: Mouse moved to (493, 299)
Screenshot: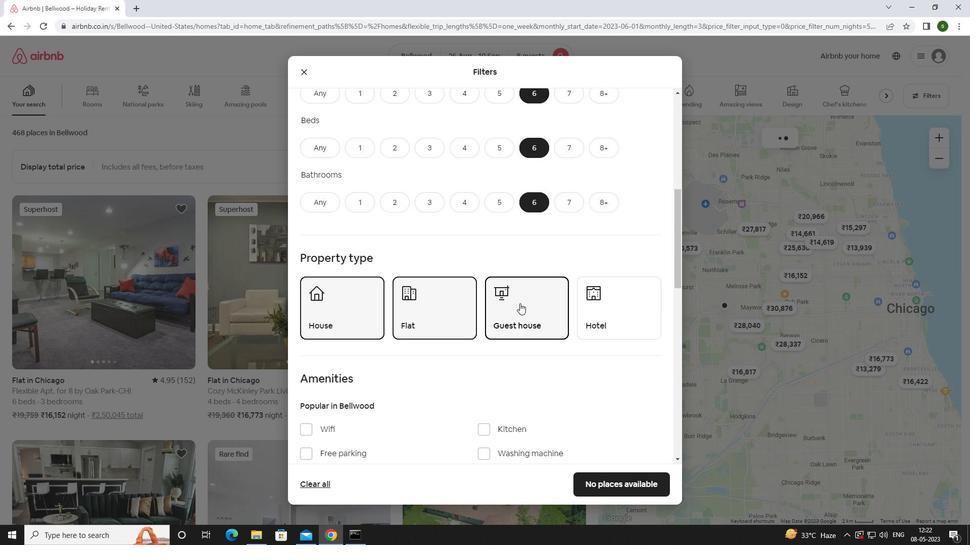
Action: Mouse scrolled (493, 299) with delta (0, 0)
Screenshot: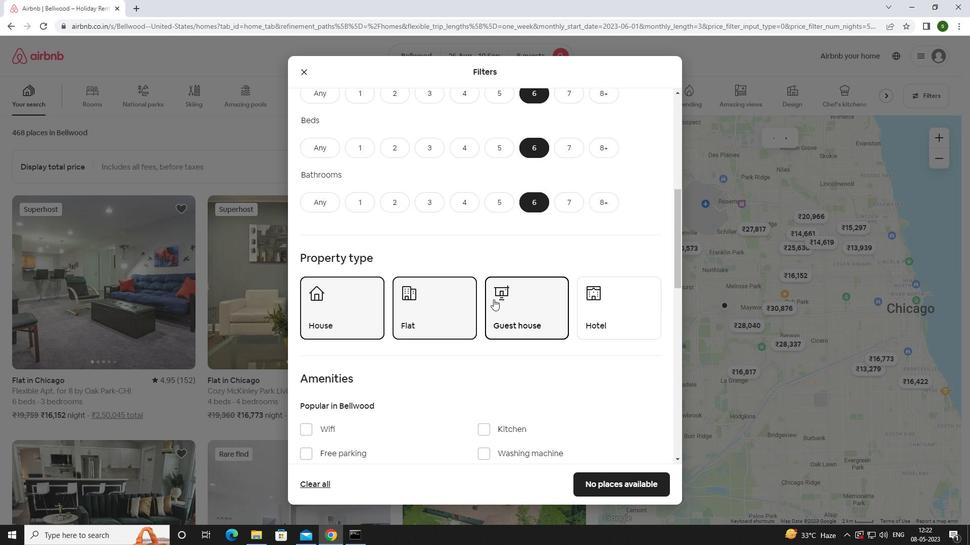 
Action: Mouse scrolled (493, 299) with delta (0, 0)
Screenshot: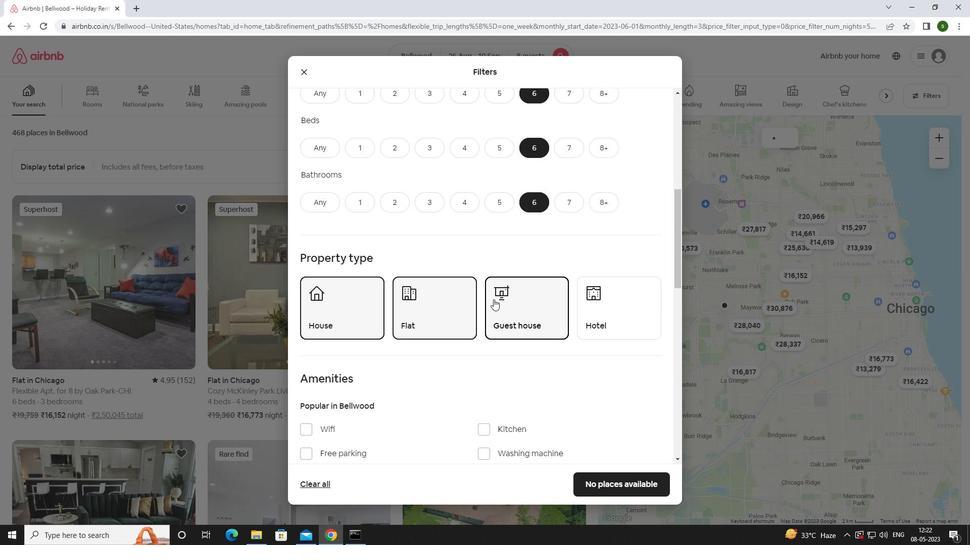 
Action: Mouse scrolled (493, 299) with delta (0, 0)
Screenshot: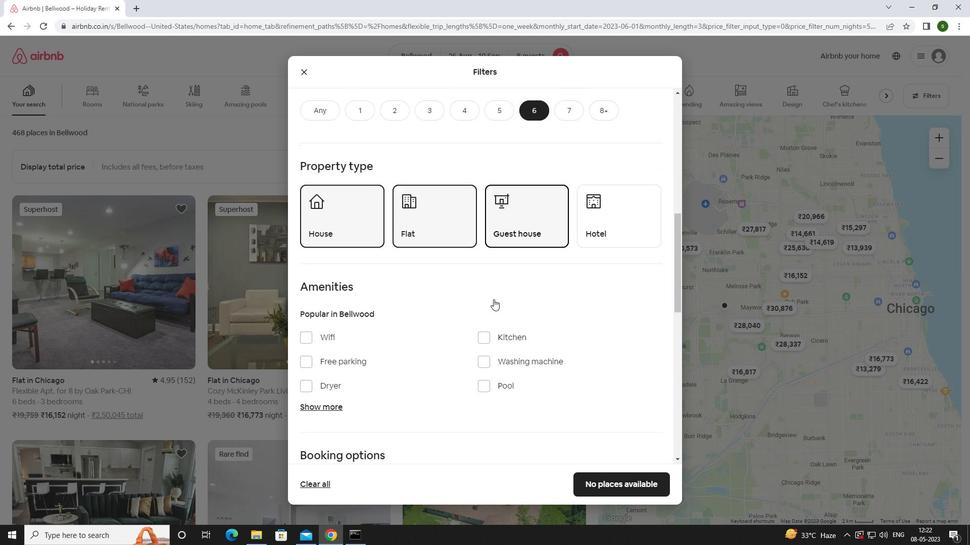 
Action: Mouse moved to (322, 276)
Screenshot: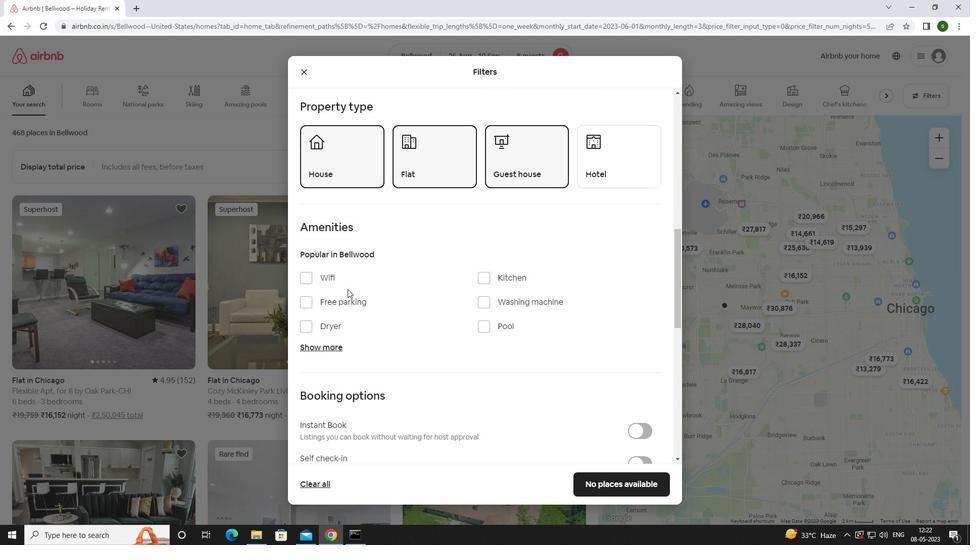 
Action: Mouse pressed left at (322, 276)
Screenshot: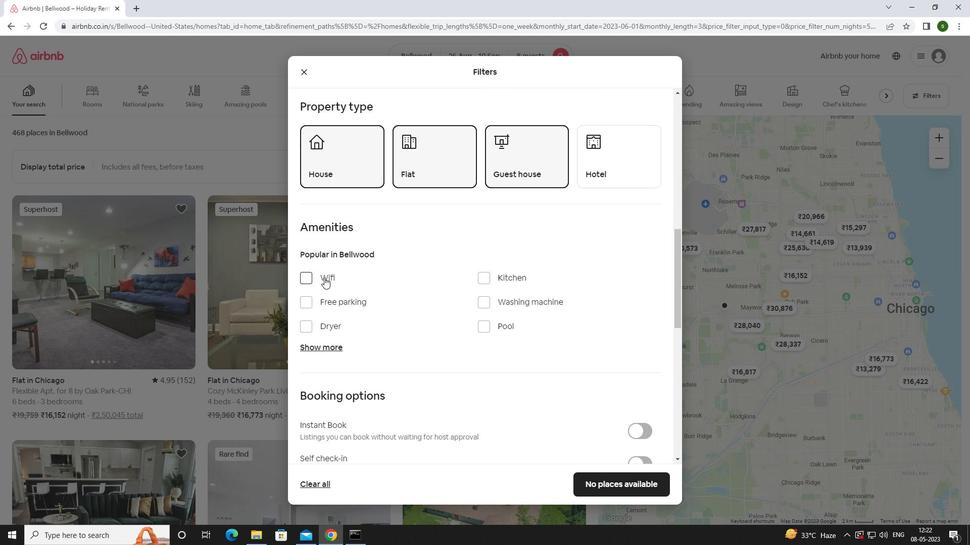 
Action: Mouse moved to (337, 303)
Screenshot: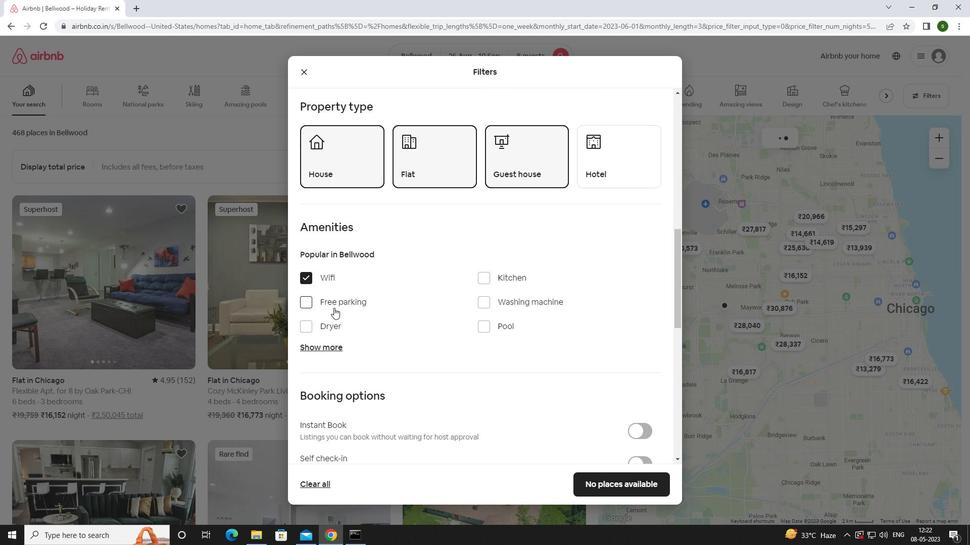 
Action: Mouse pressed left at (337, 303)
Screenshot: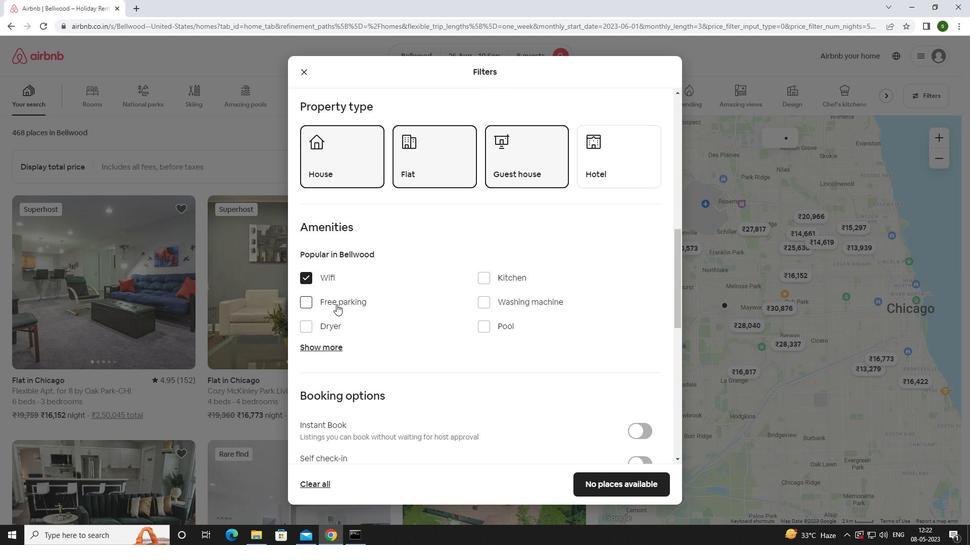 
Action: Mouse moved to (328, 343)
Screenshot: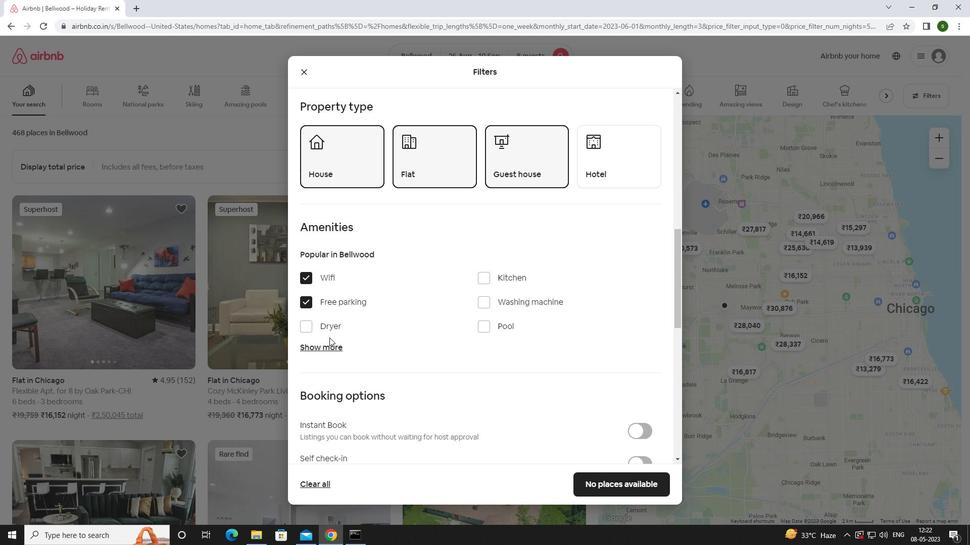 
Action: Mouse pressed left at (328, 343)
Screenshot: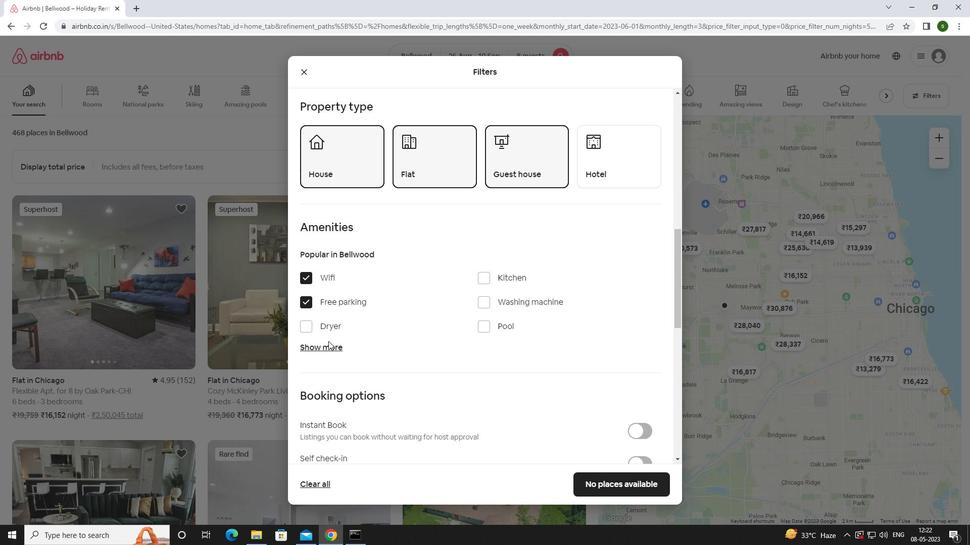 
Action: Mouse moved to (441, 333)
Screenshot: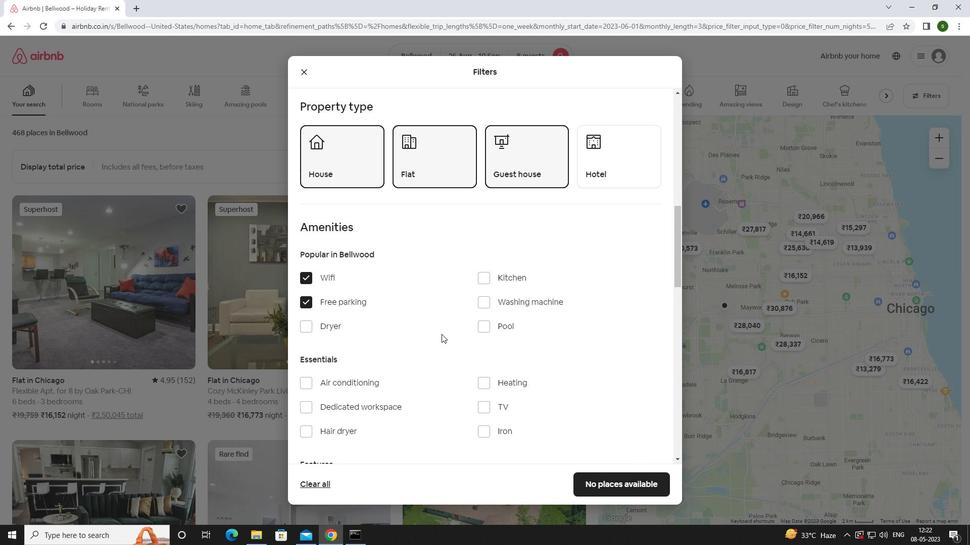 
Action: Mouse scrolled (441, 332) with delta (0, 0)
Screenshot: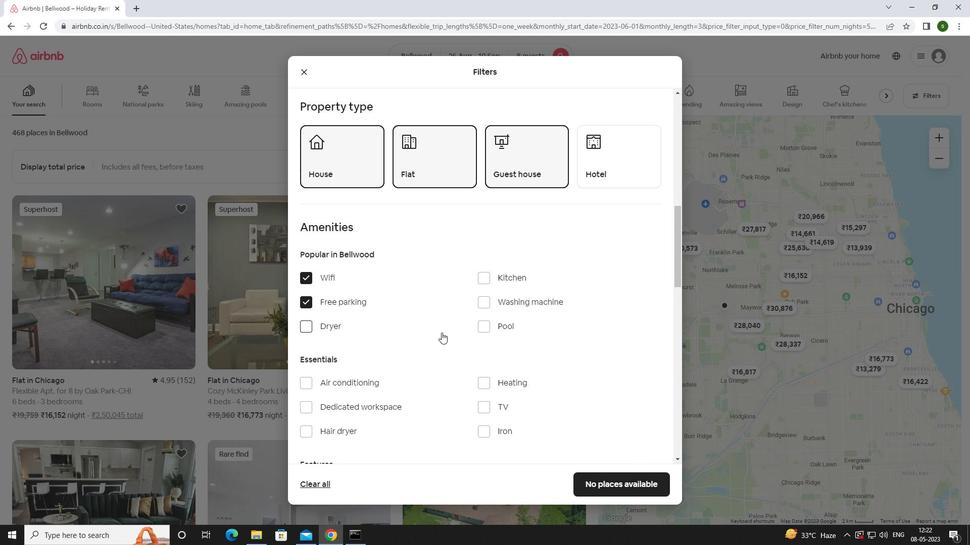 
Action: Mouse scrolled (441, 332) with delta (0, 0)
Screenshot: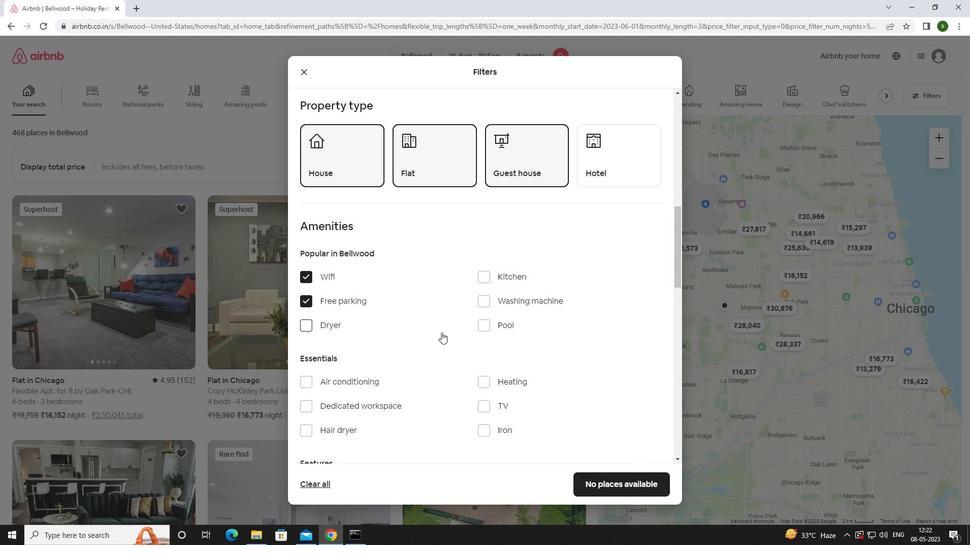 
Action: Mouse moved to (484, 307)
Screenshot: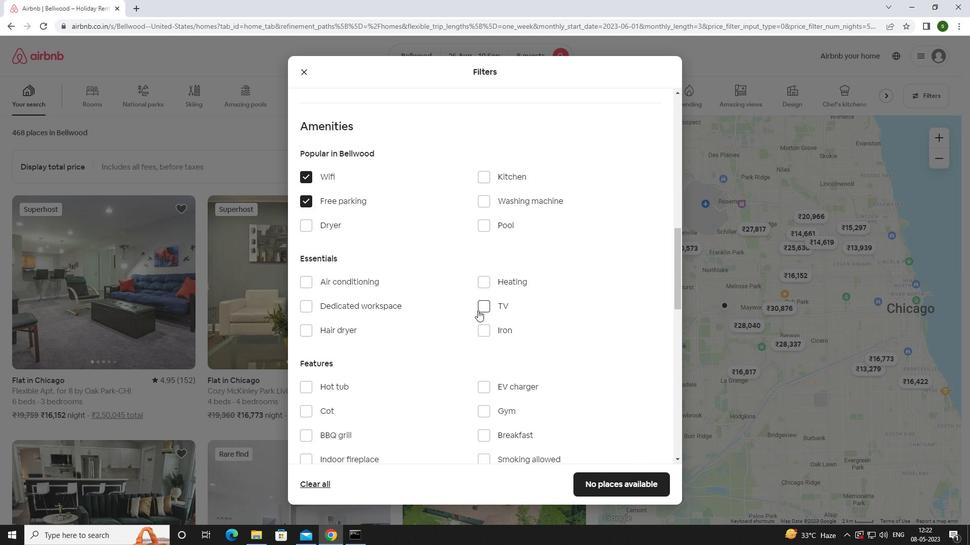 
Action: Mouse pressed left at (484, 307)
Screenshot: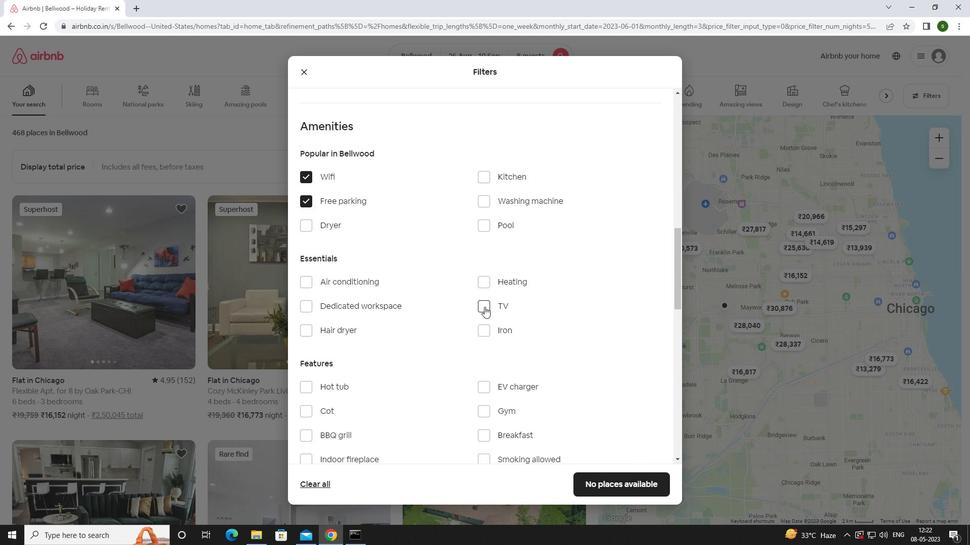 
Action: Mouse moved to (483, 307)
Screenshot: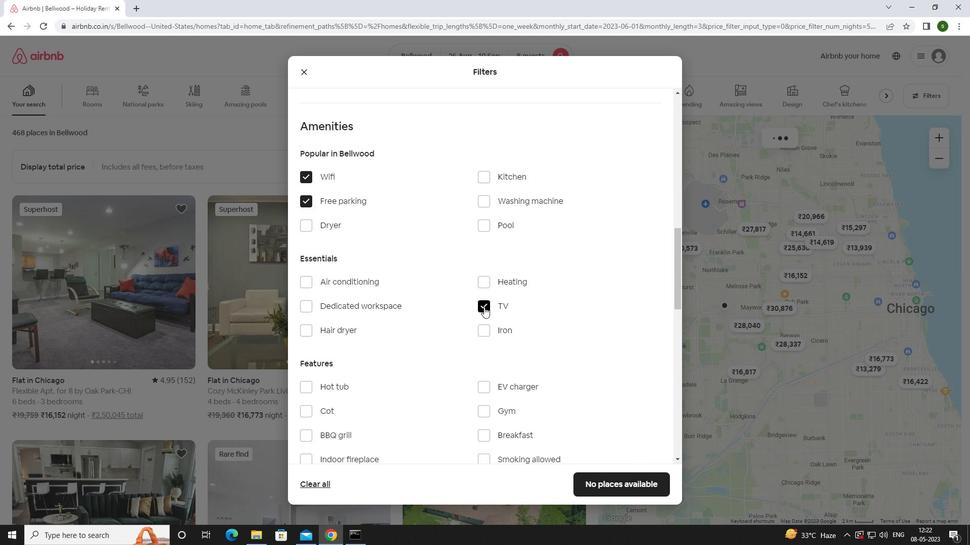 
Action: Mouse scrolled (483, 306) with delta (0, 0)
Screenshot: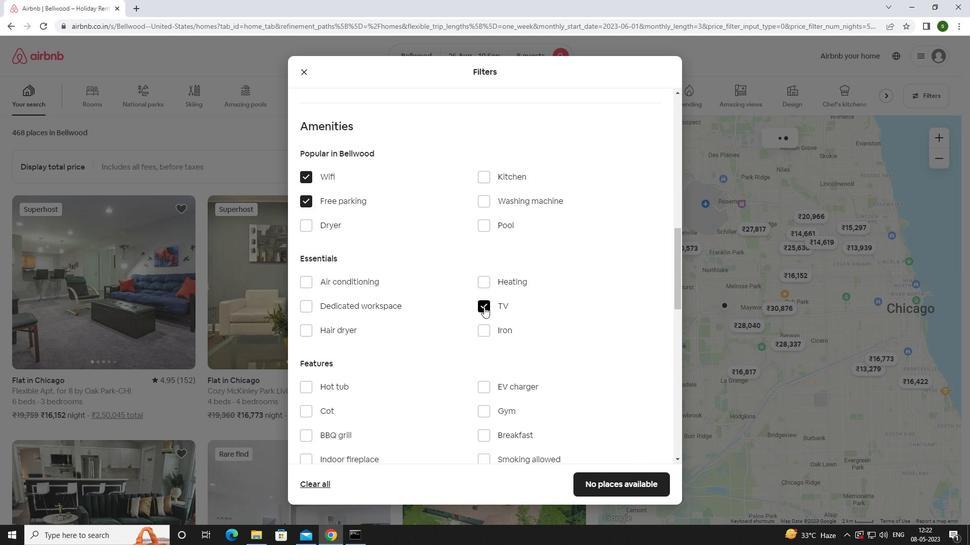 
Action: Mouse scrolled (483, 306) with delta (0, 0)
Screenshot: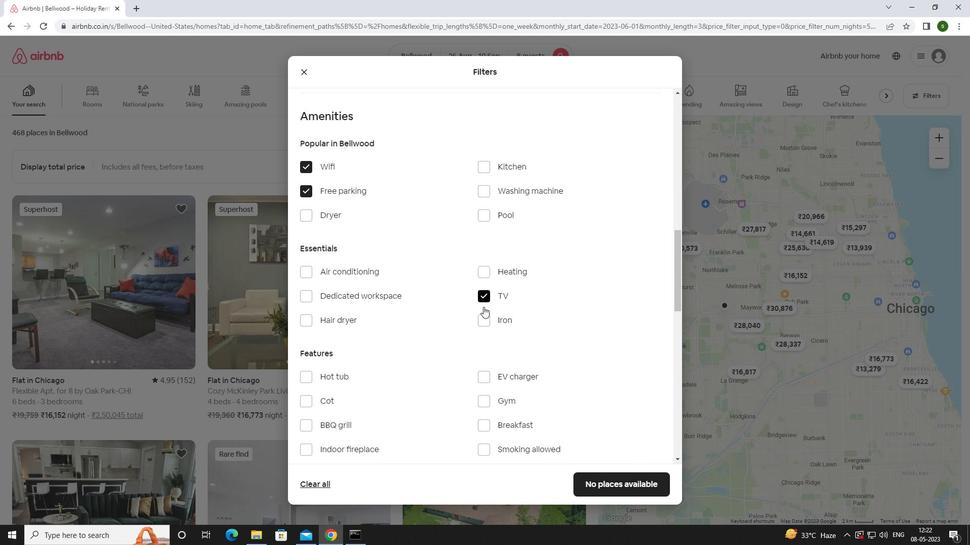 
Action: Mouse scrolled (483, 306) with delta (0, 0)
Screenshot: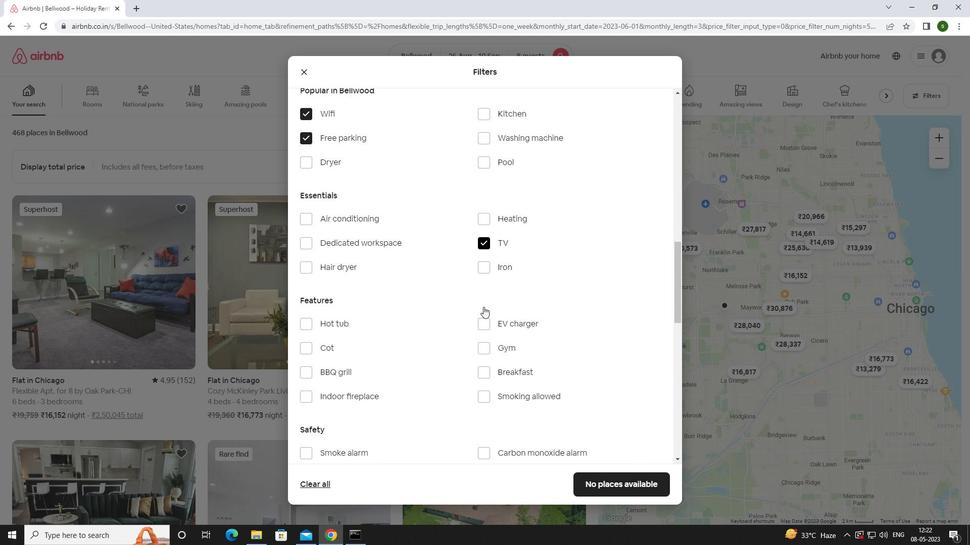 
Action: Mouse moved to (484, 285)
Screenshot: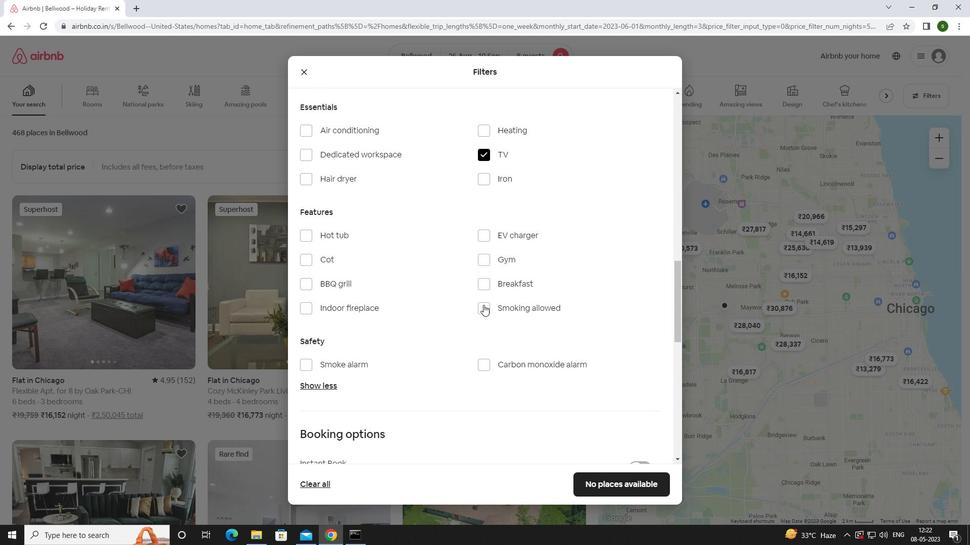 
Action: Mouse pressed left at (484, 285)
Screenshot: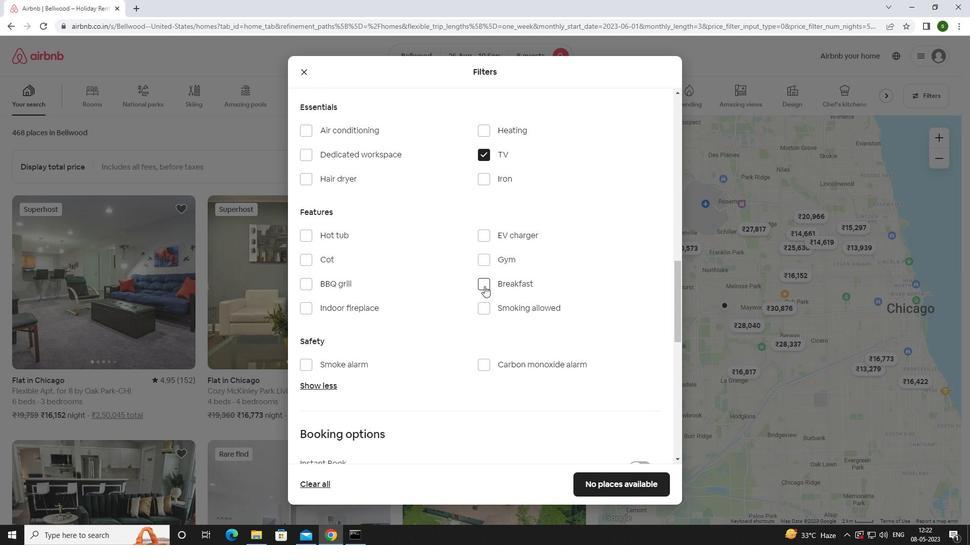 
Action: Mouse moved to (484, 263)
Screenshot: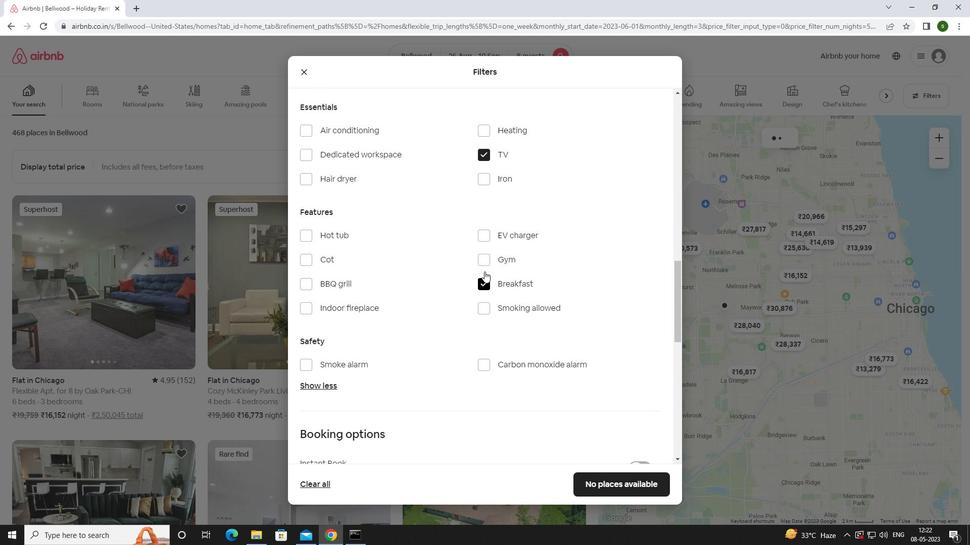 
Action: Mouse pressed left at (484, 263)
Screenshot: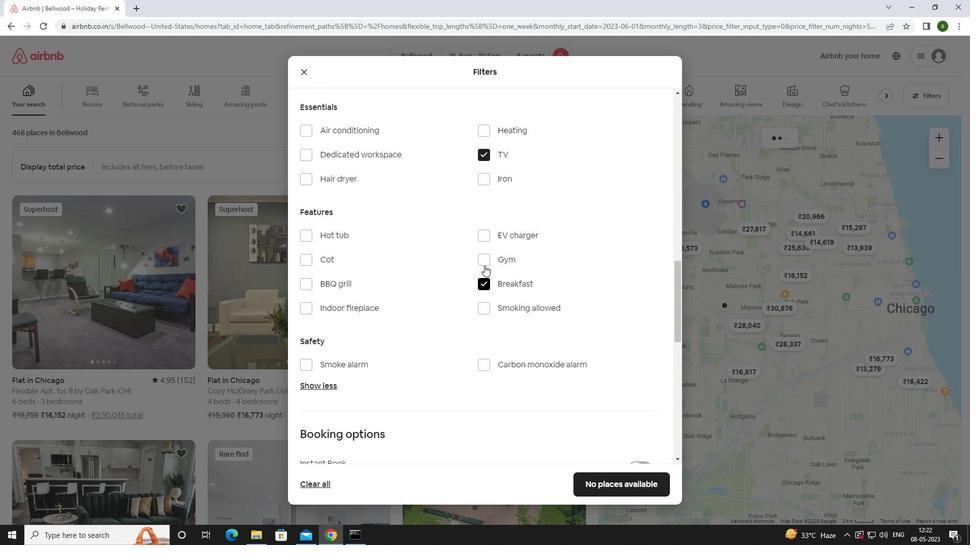 
Action: Mouse moved to (493, 355)
Screenshot: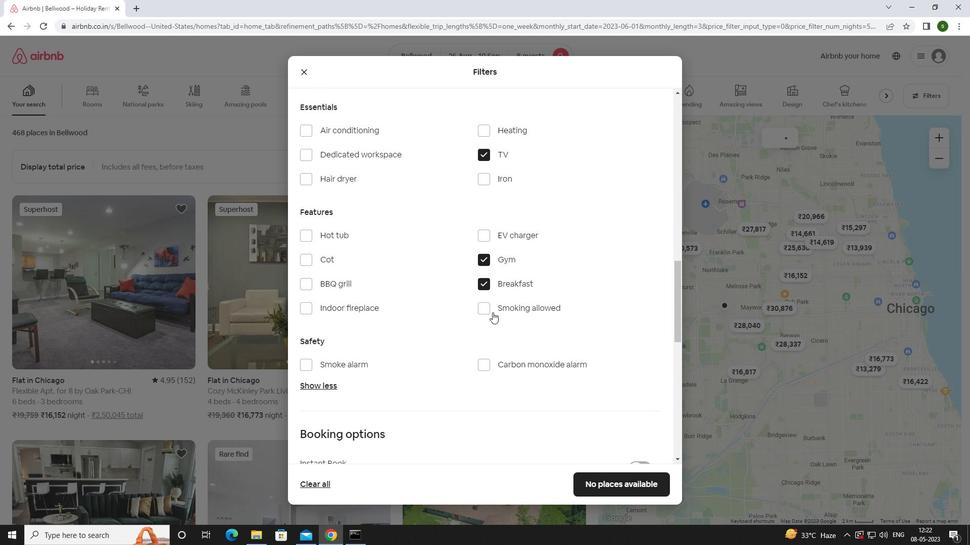
Action: Mouse scrolled (493, 355) with delta (0, 0)
Screenshot: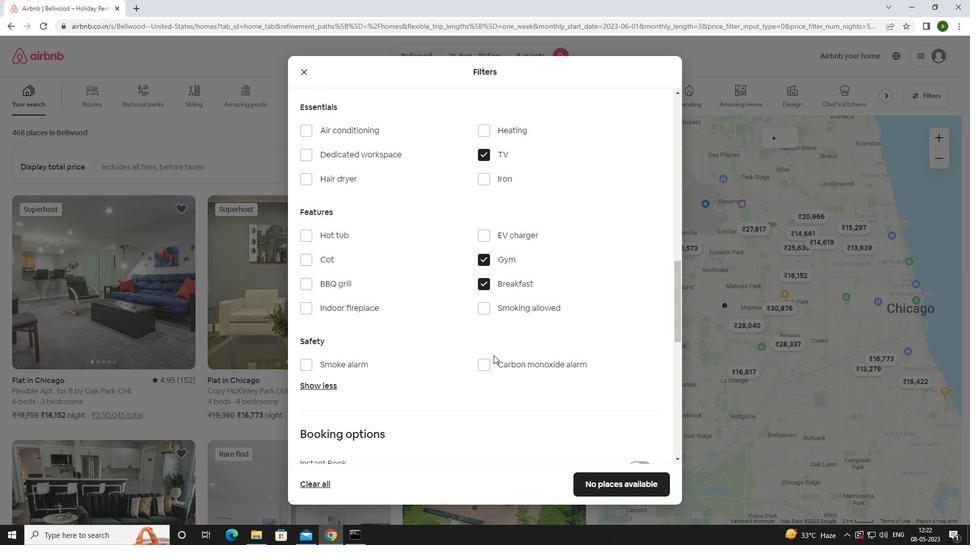 
Action: Mouse scrolled (493, 355) with delta (0, 0)
Screenshot: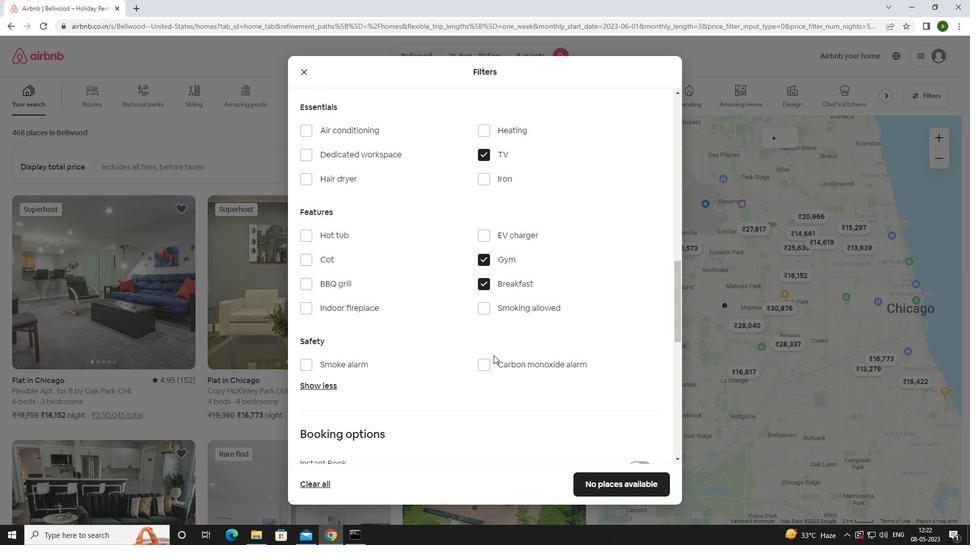 
Action: Mouse scrolled (493, 355) with delta (0, 0)
Screenshot: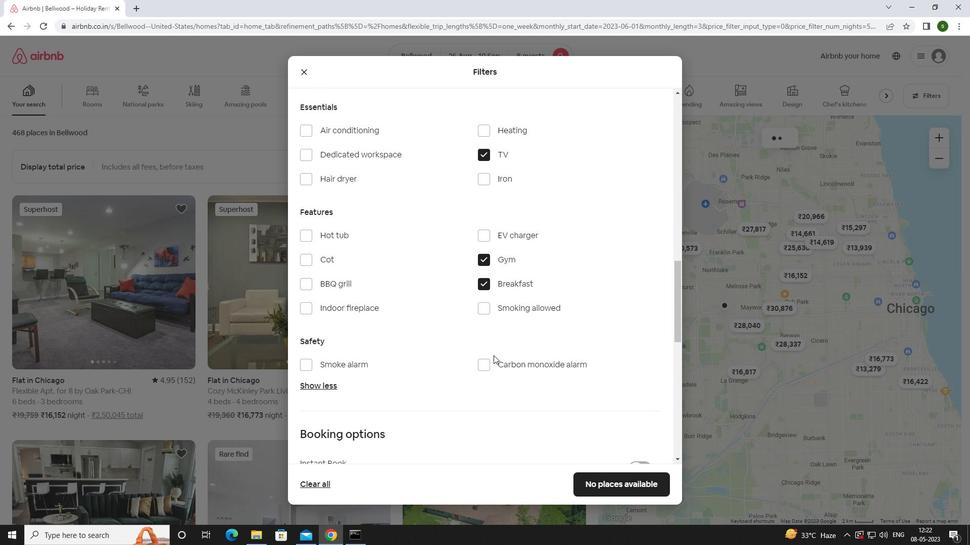 
Action: Mouse moved to (633, 352)
Screenshot: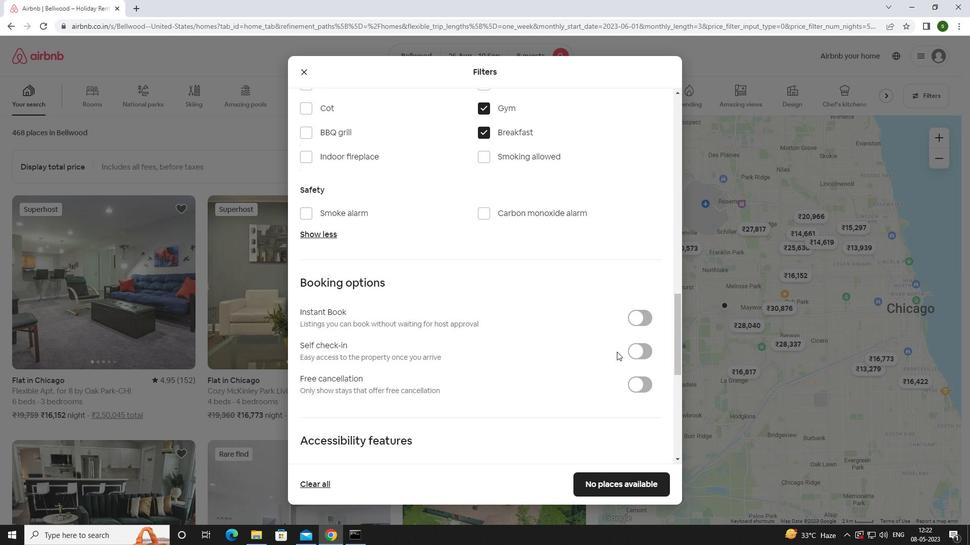 
Action: Mouse pressed left at (633, 352)
Screenshot: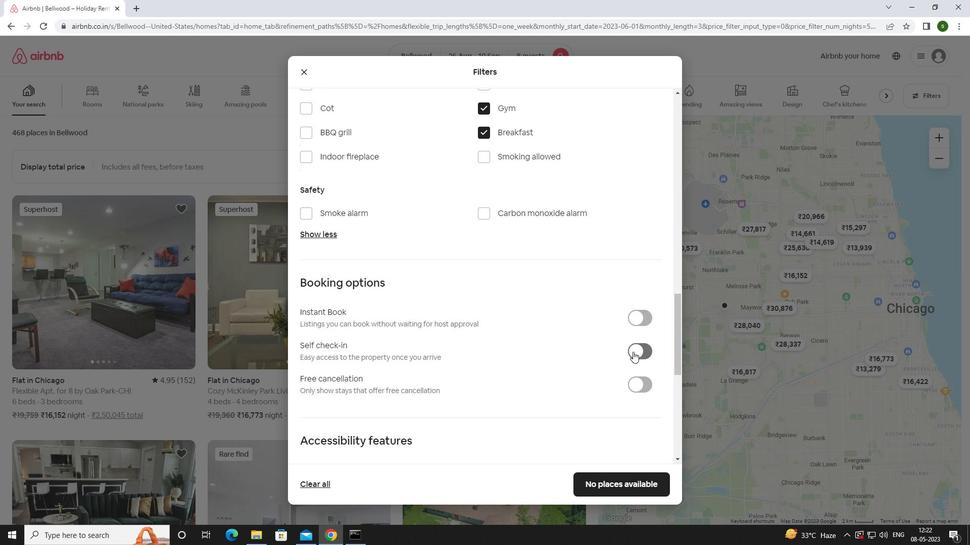
Action: Mouse moved to (399, 317)
Screenshot: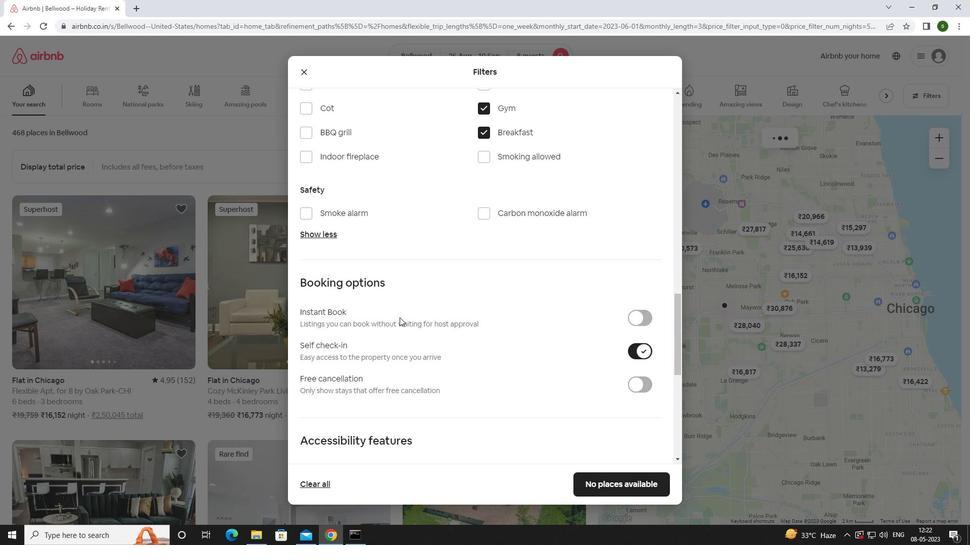 
Action: Mouse scrolled (399, 317) with delta (0, 0)
Screenshot: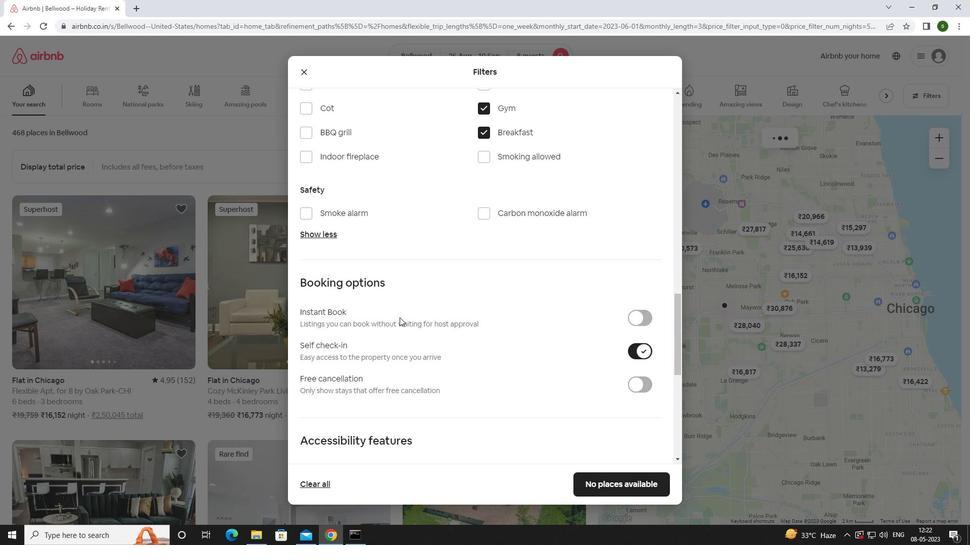 
Action: Mouse scrolled (399, 317) with delta (0, 0)
Screenshot: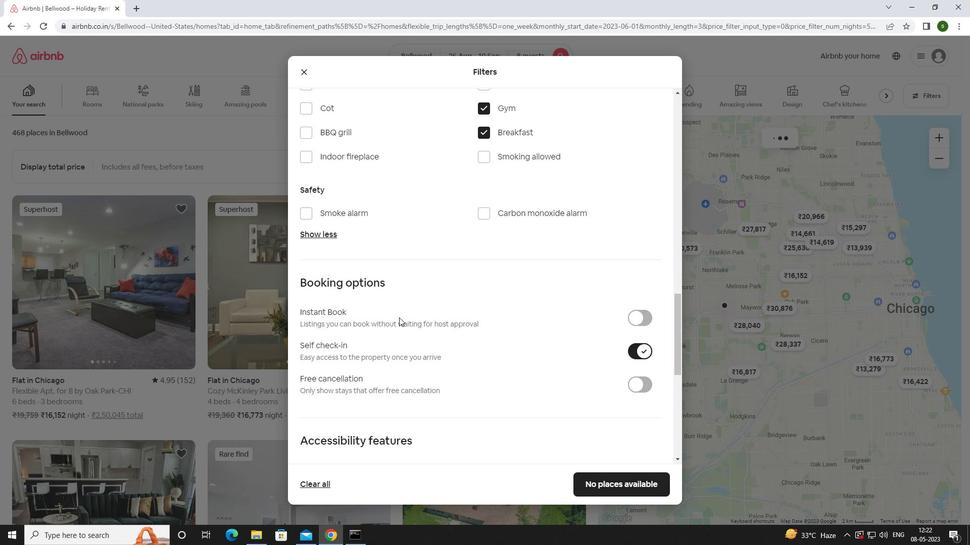 
Action: Mouse scrolled (399, 317) with delta (0, 0)
Screenshot: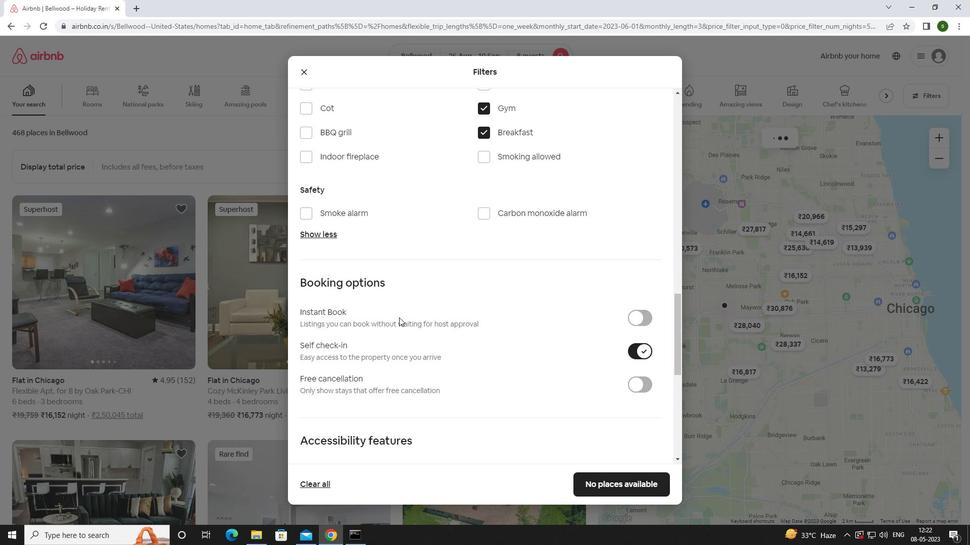 
Action: Mouse scrolled (399, 317) with delta (0, 0)
Screenshot: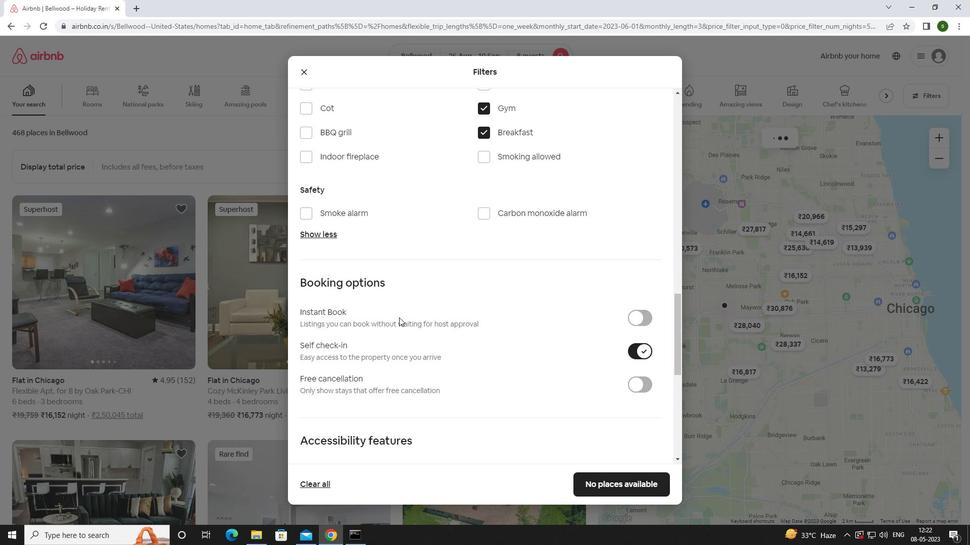
Action: Mouse scrolled (399, 317) with delta (0, 0)
Screenshot: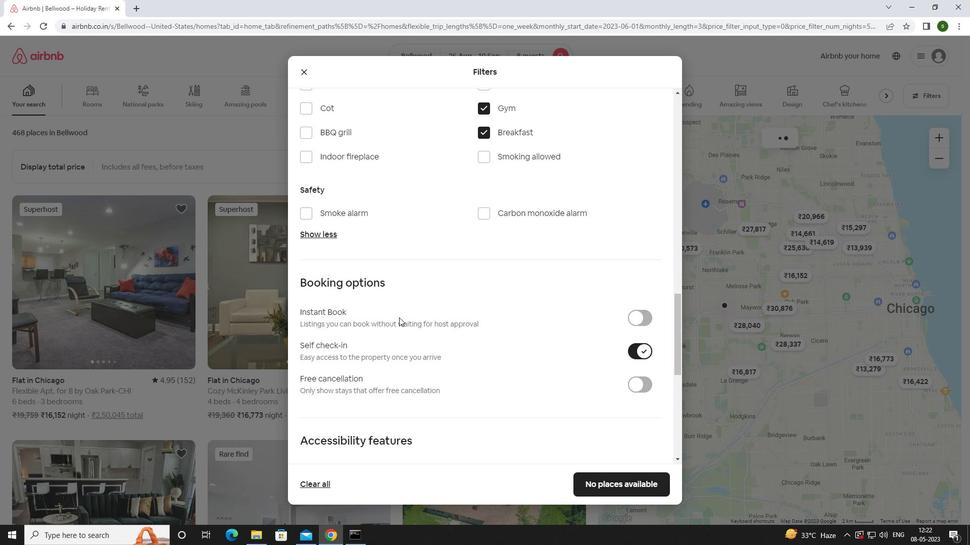 
Action: Mouse scrolled (399, 317) with delta (0, 0)
Screenshot: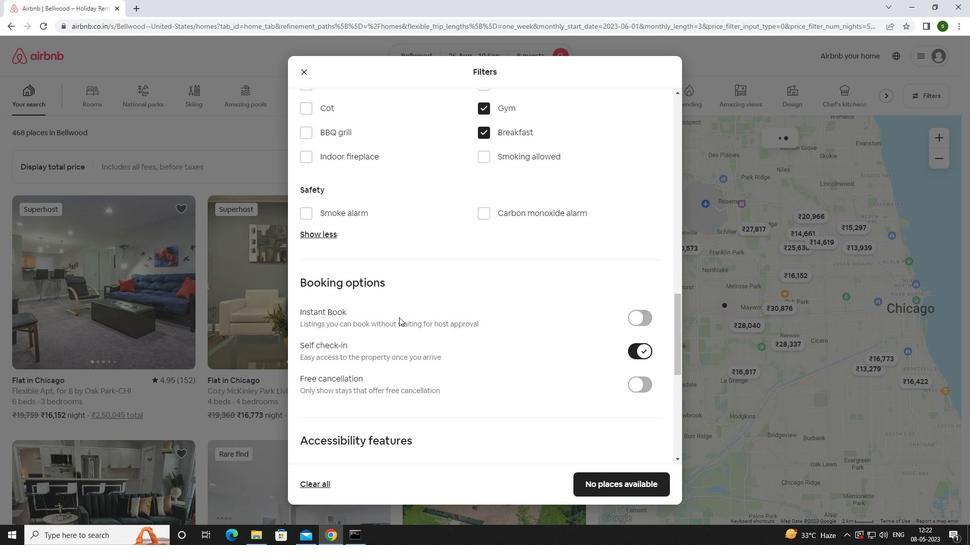 
Action: Mouse moved to (398, 317)
Screenshot: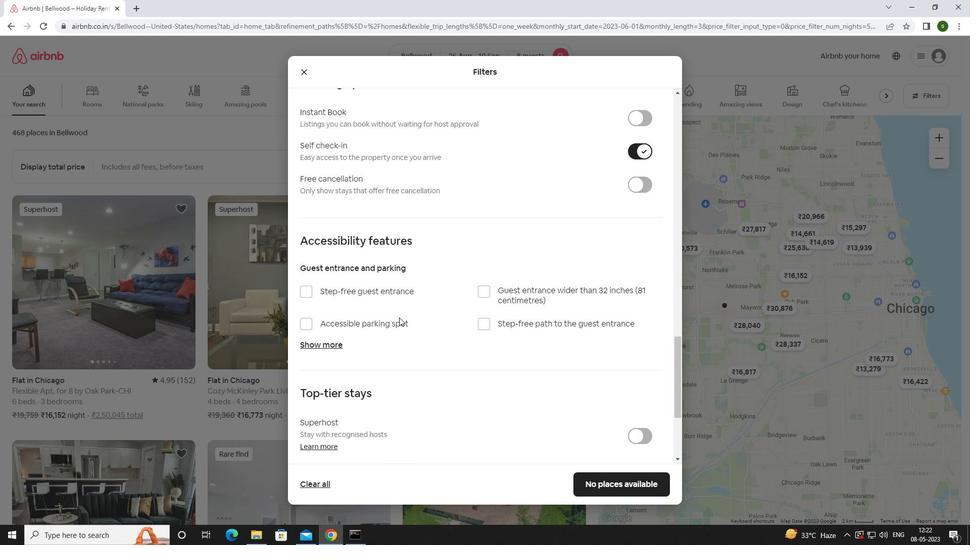 
Action: Mouse scrolled (398, 317) with delta (0, 0)
Screenshot: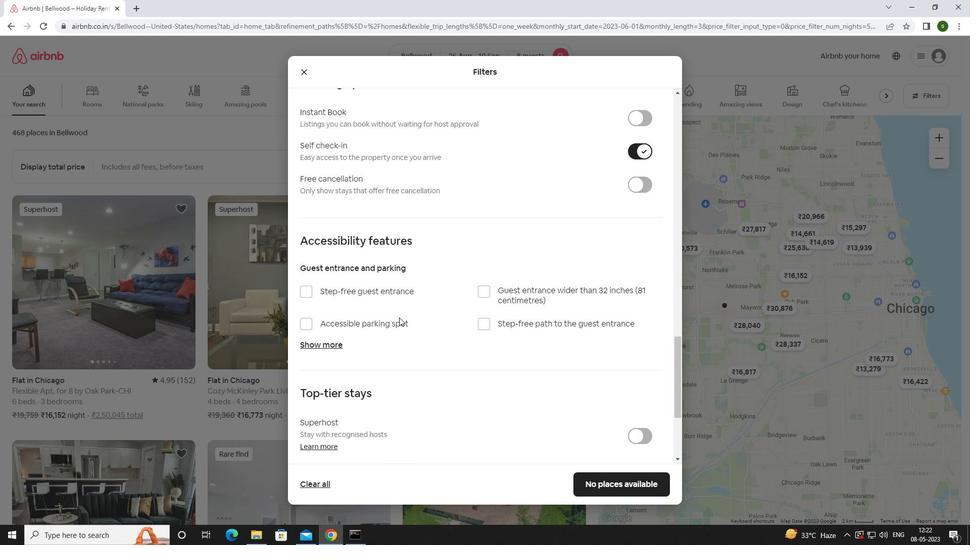 
Action: Mouse scrolled (398, 317) with delta (0, 0)
Screenshot: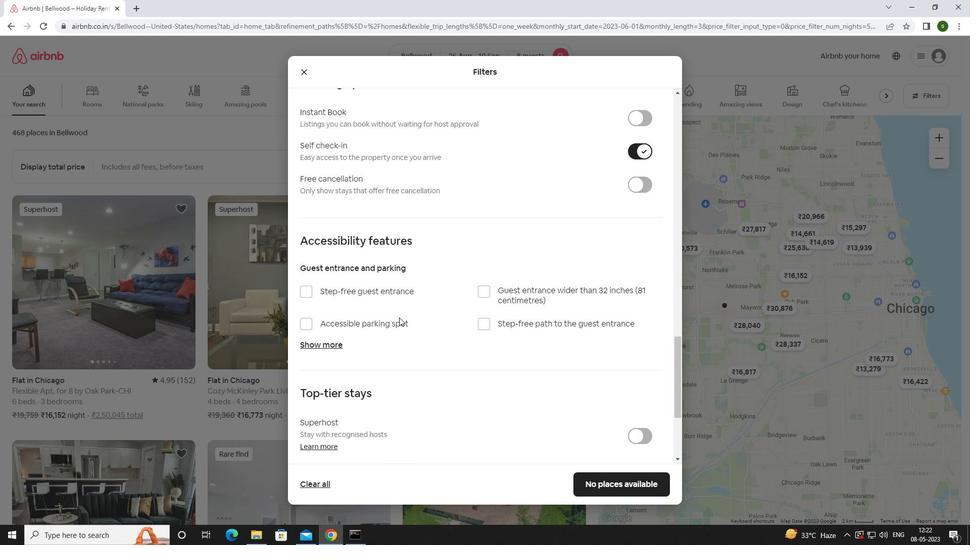 
Action: Mouse scrolled (398, 317) with delta (0, 0)
Screenshot: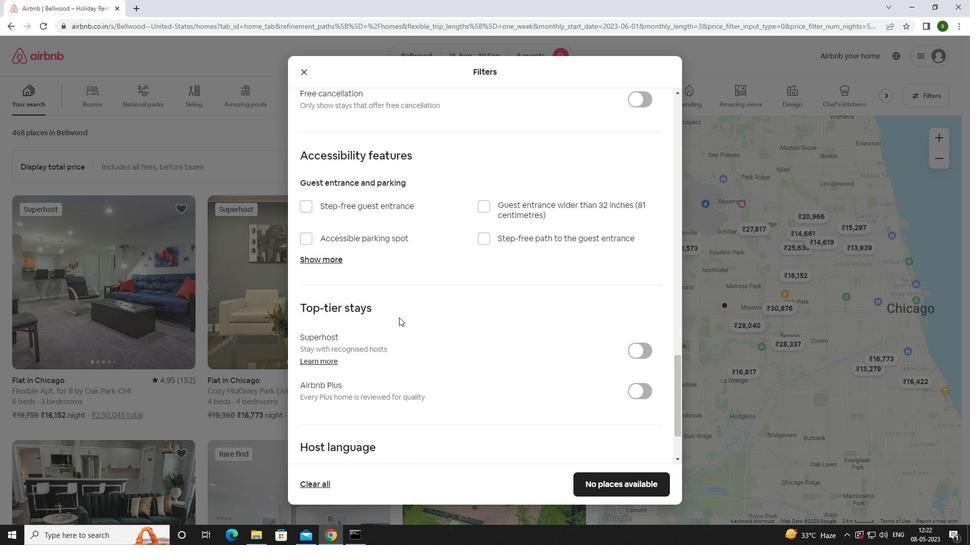 
Action: Mouse scrolled (398, 317) with delta (0, 0)
Screenshot: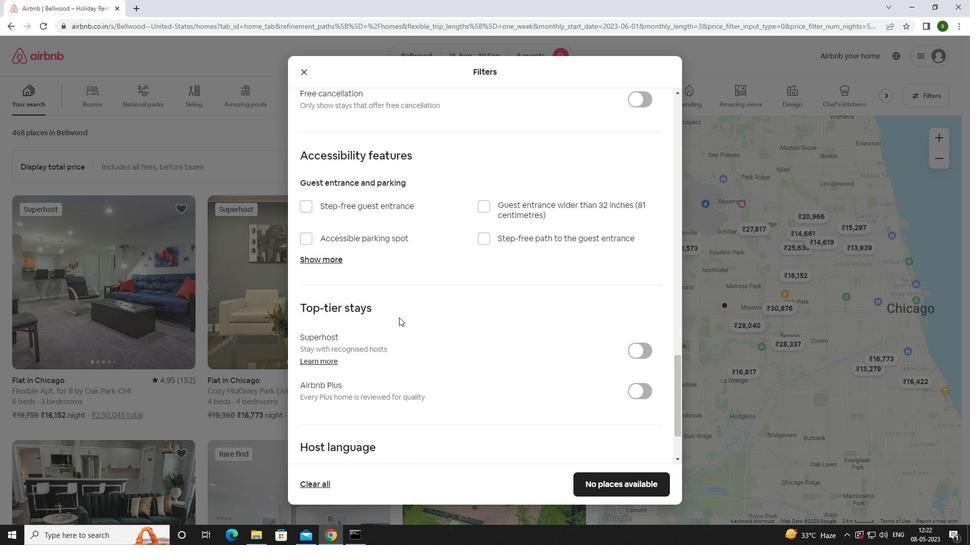 
Action: Mouse moved to (397, 317)
Screenshot: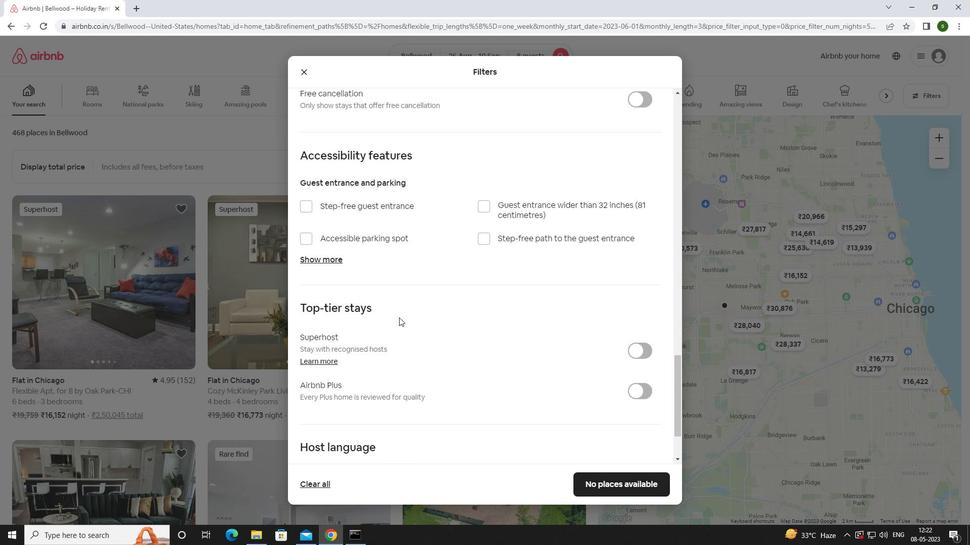 
Action: Mouse scrolled (397, 317) with delta (0, 0)
Screenshot: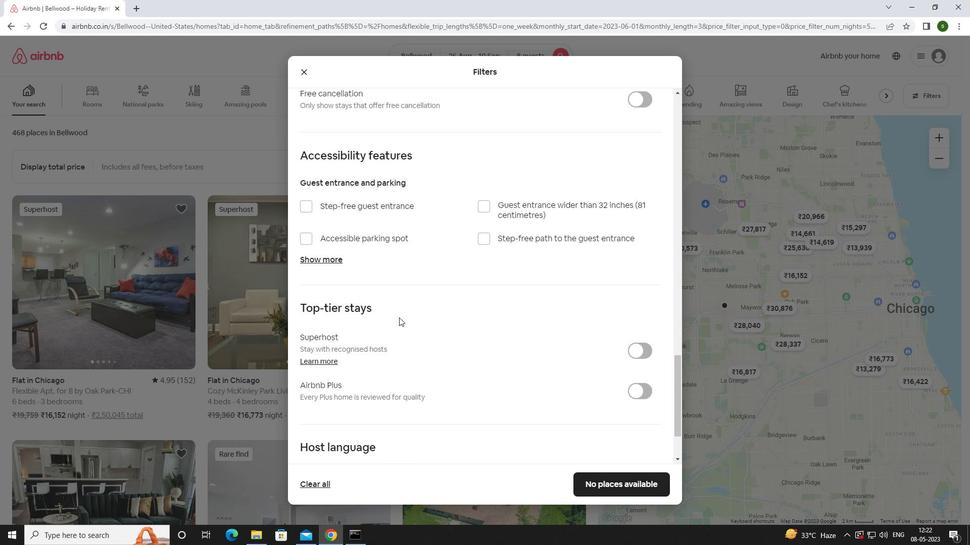 
Action: Mouse moved to (325, 387)
Screenshot: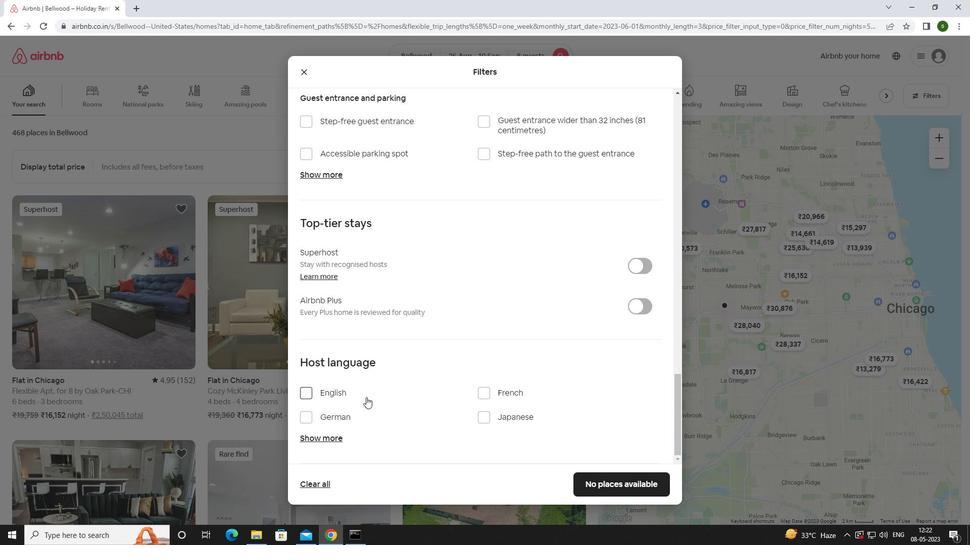 
Action: Mouse pressed left at (325, 387)
Screenshot: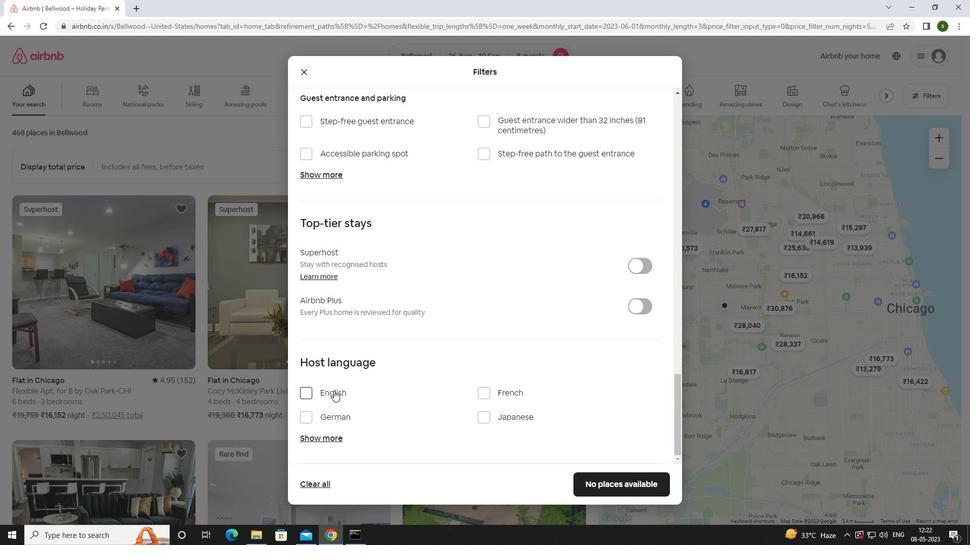 
Action: Mouse moved to (338, 393)
Screenshot: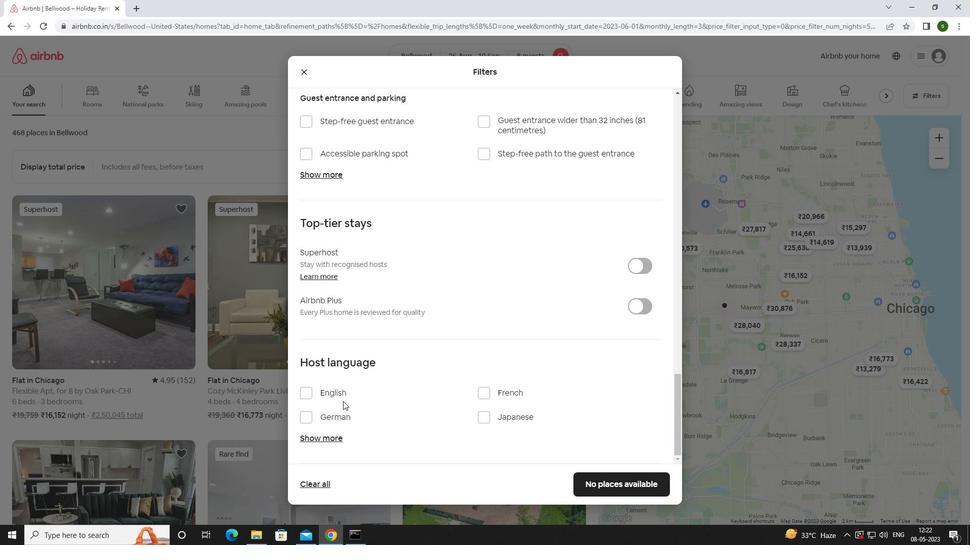 
Action: Mouse pressed left at (338, 393)
Screenshot: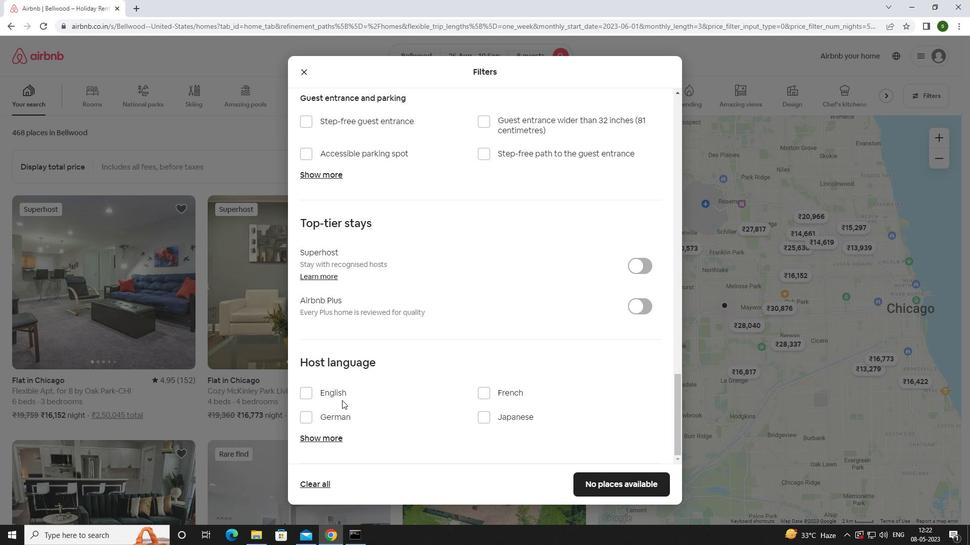
Action: Mouse moved to (603, 486)
Screenshot: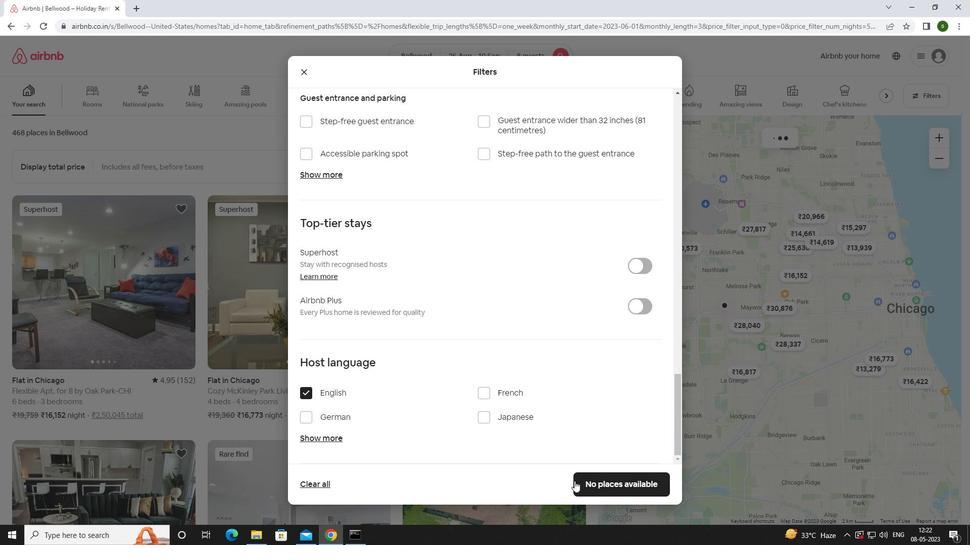 
Action: Mouse pressed left at (603, 486)
Screenshot: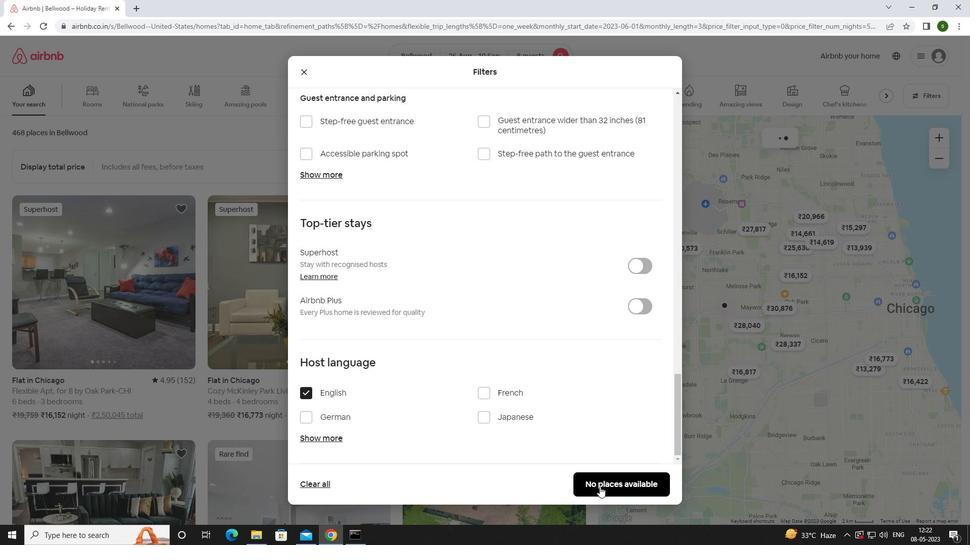 
Action: Mouse moved to (354, 299)
Screenshot: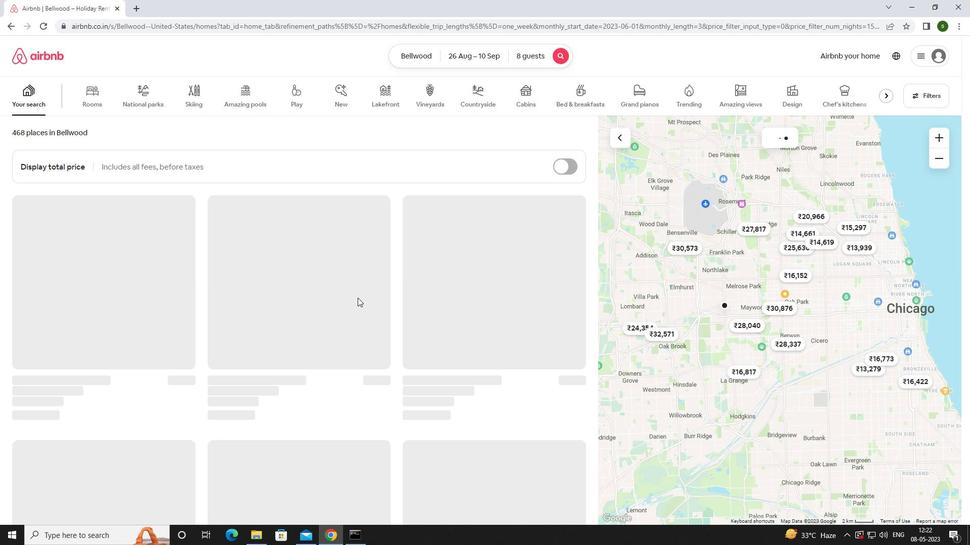 
